 Task: Add an event with the title Second Webinar: Content Marketing Best Practices, date ''2024/03/22'', time 8:50 AM to 10:50 AMand add a description: Throughout the workshop, participants will engage in a series of activities, exercises, and discussions aimed at developing and refining their communication skills. These activities will be designed to be interactive, allowing participants to practice new techniques, receive feedback, and collaborate with their team members.Select event color  Banana . Add location for the event as: 456 Philae Temple, Aswan, Egypt, logged in from the account softage.6@softage.netand send the event invitation to softage.2@softage.net and softage.3@softage.net. Set a reminder for the event Daily
Action: Mouse moved to (72, 121)
Screenshot: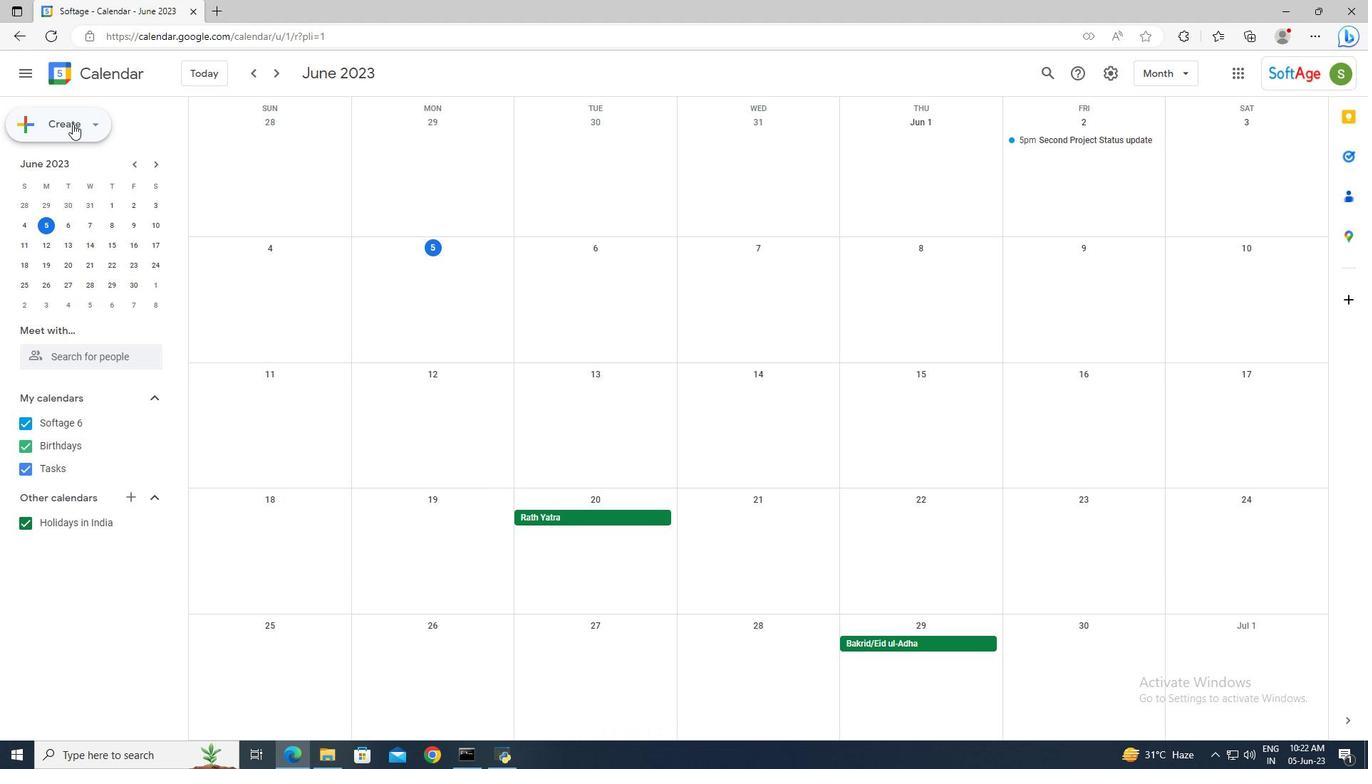 
Action: Mouse pressed left at (72, 121)
Screenshot: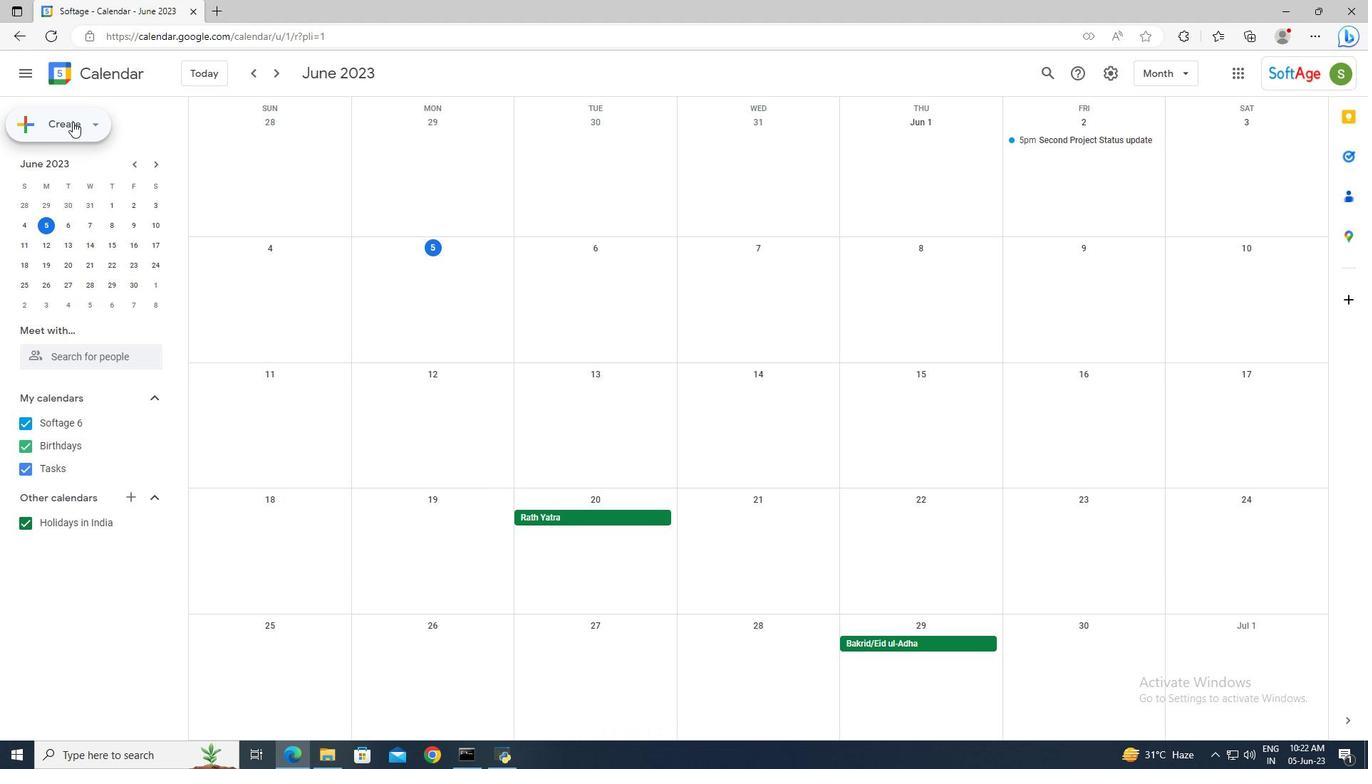 
Action: Mouse moved to (75, 154)
Screenshot: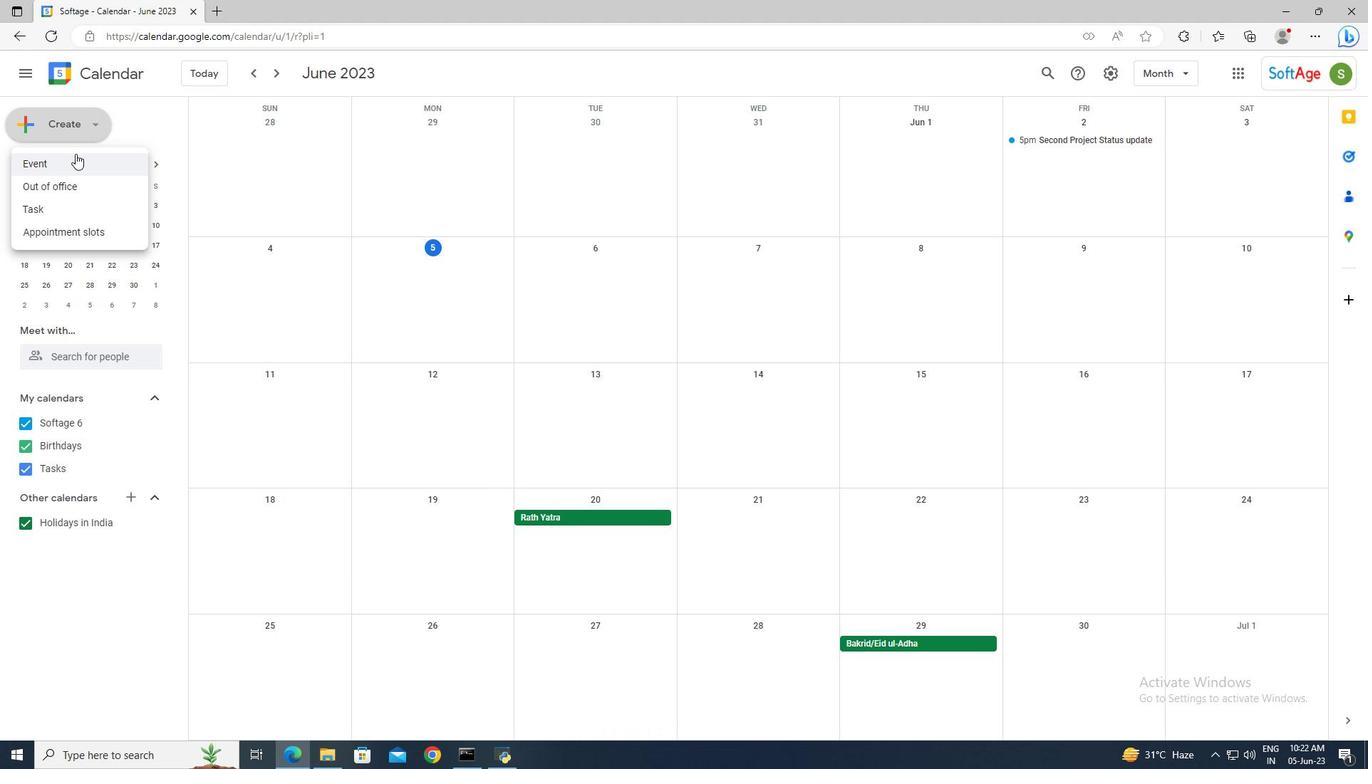 
Action: Mouse pressed left at (75, 154)
Screenshot: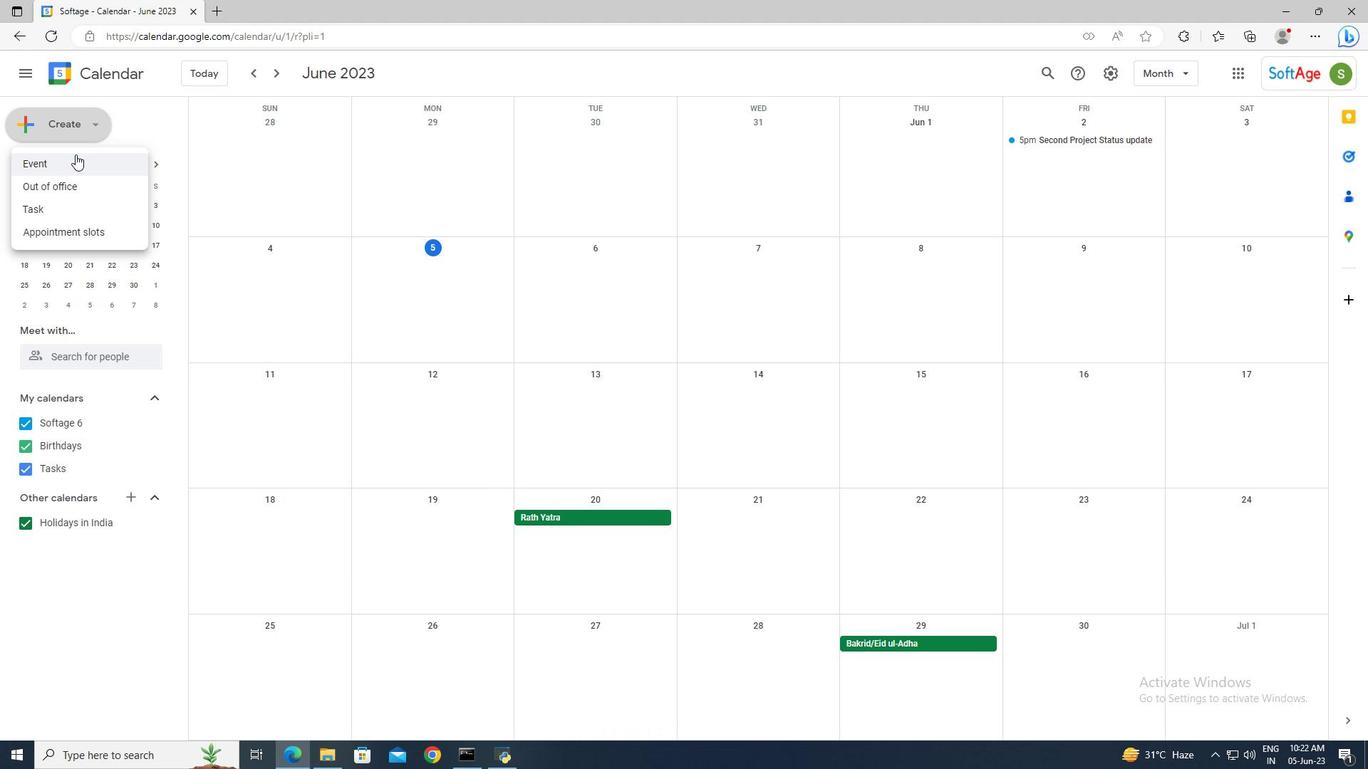 
Action: Mouse moved to (245, 560)
Screenshot: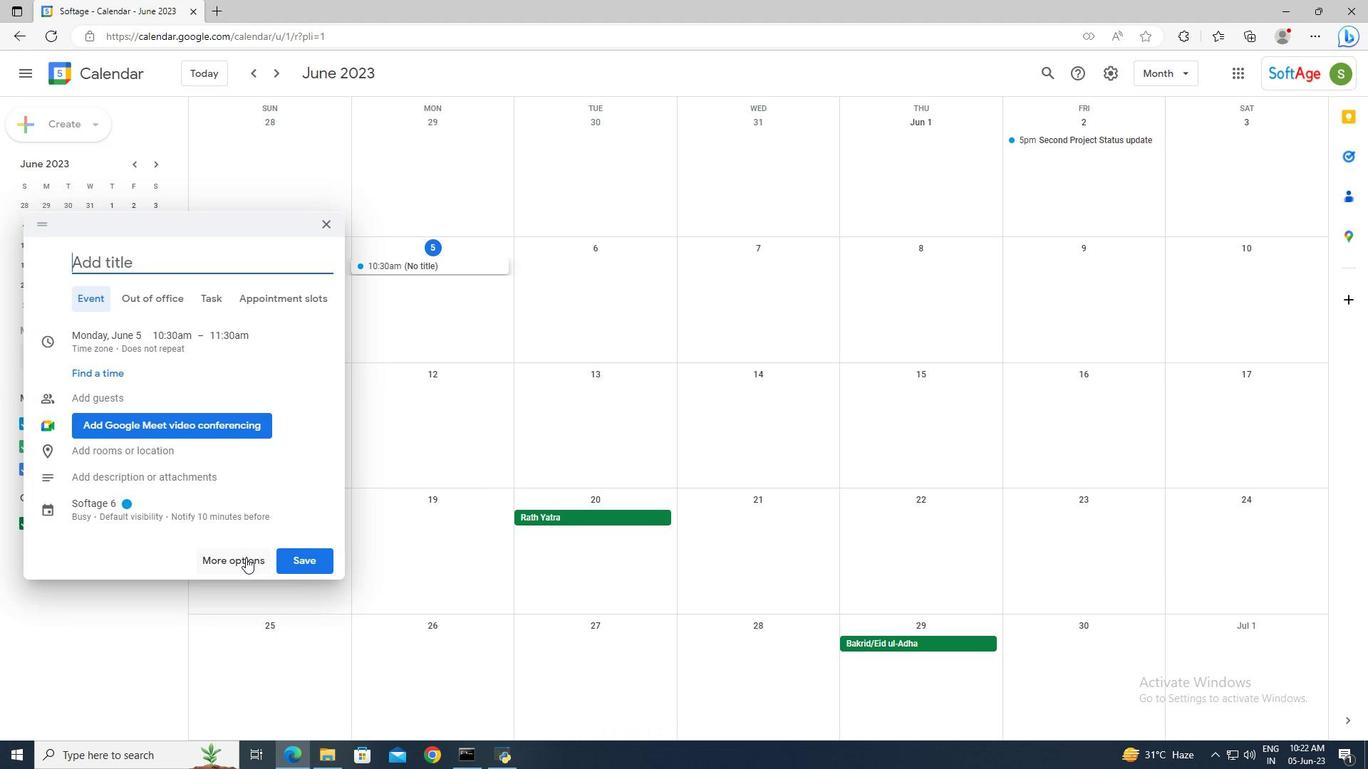 
Action: Mouse pressed left at (245, 560)
Screenshot: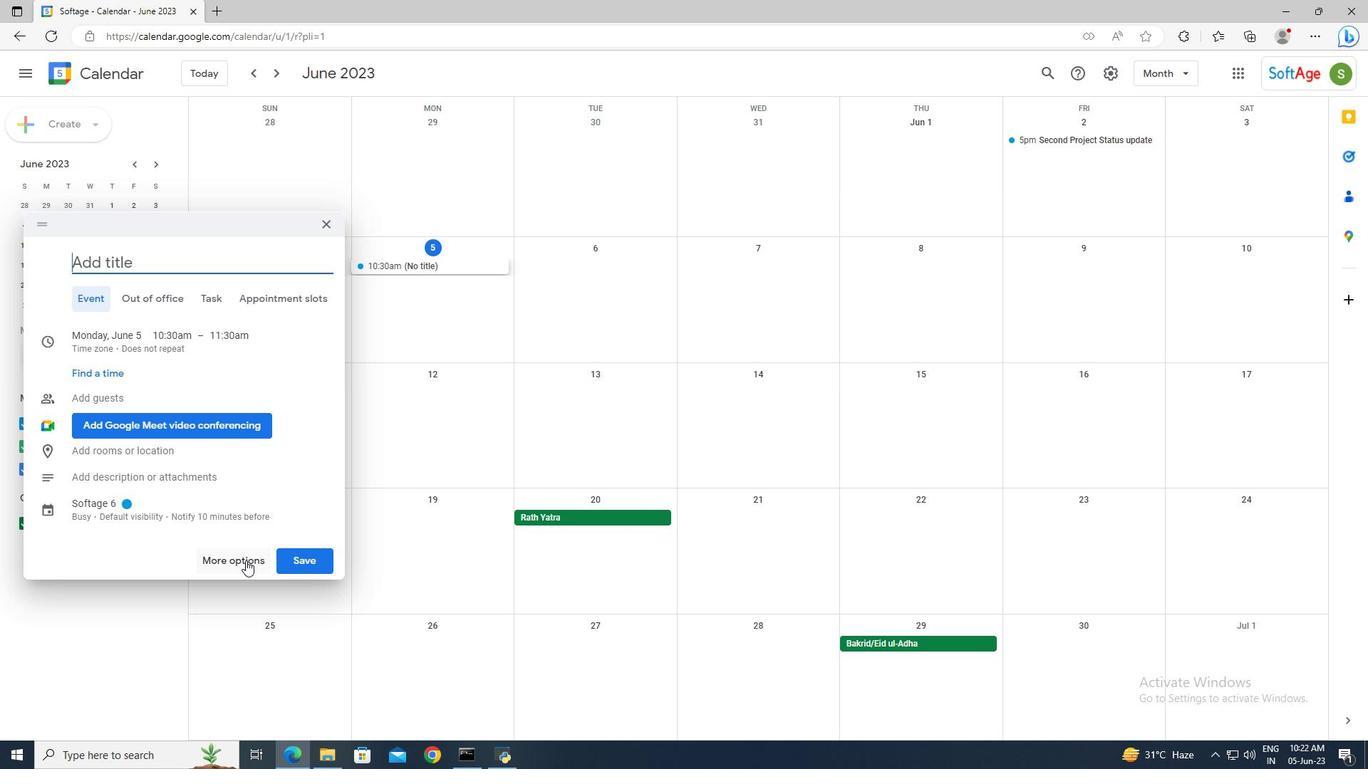 
Action: Mouse moved to (305, 86)
Screenshot: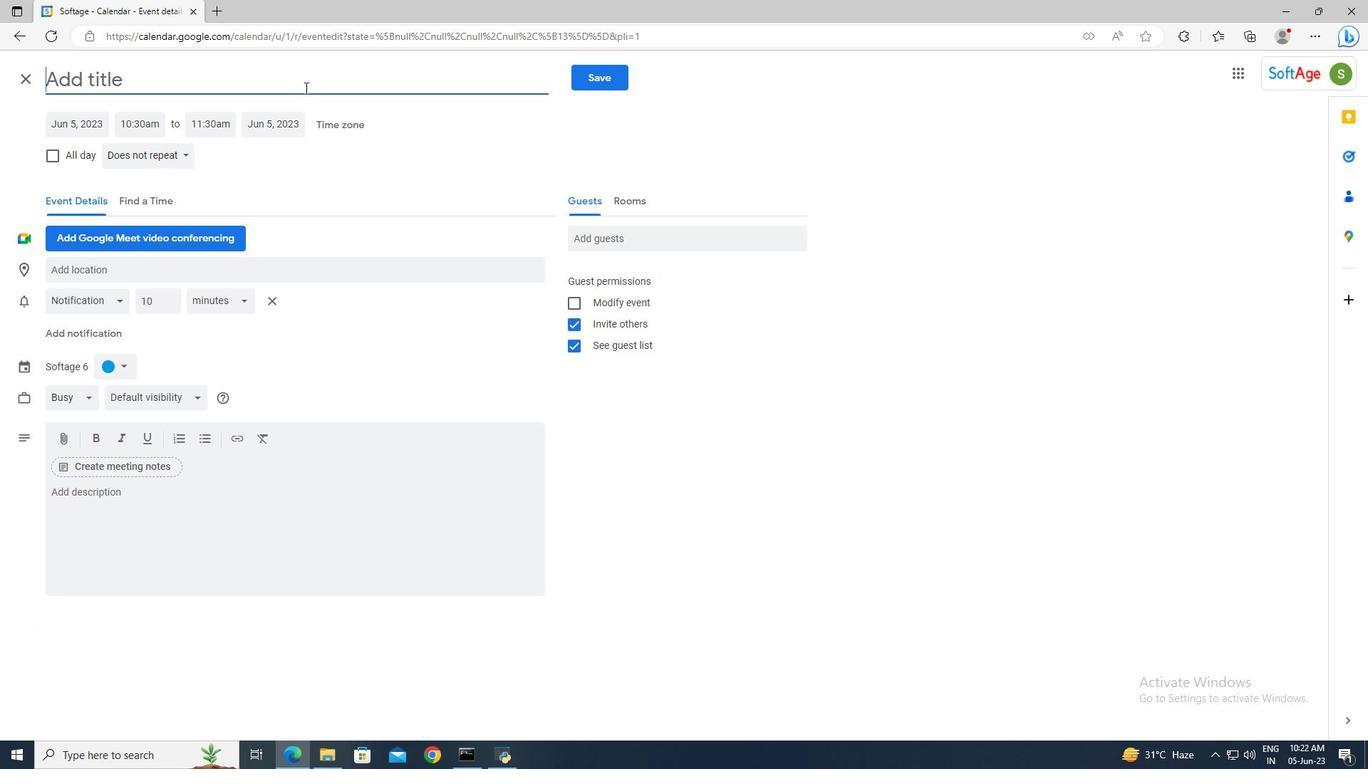 
Action: Mouse pressed left at (305, 86)
Screenshot: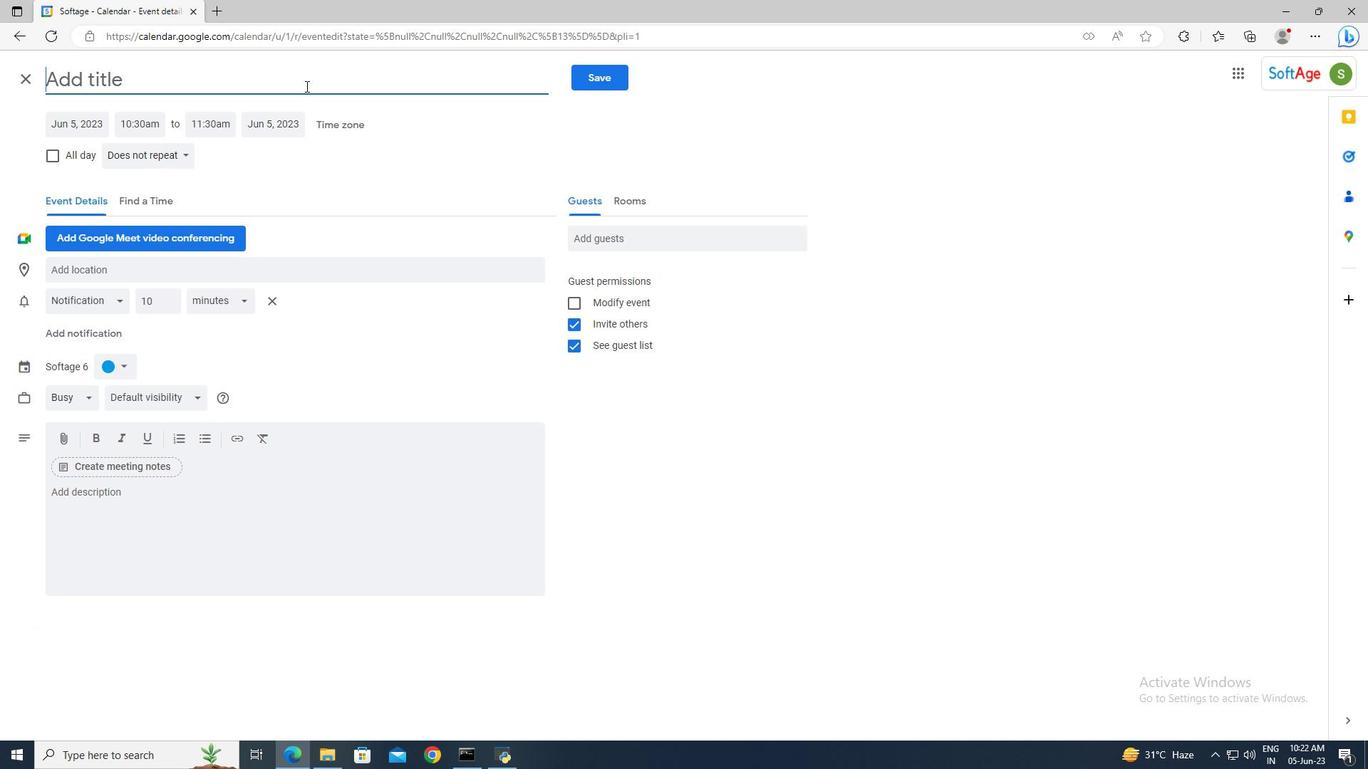 
Action: Key pressed <Key.shift>Second<Key.space><Key.shift>Webinar<Key.shift>:<Key.space><Key.shift>Content<Key.space><Key.shift>Marketing<Key.space><Key.shift>Best<Key.space><Key.shift>Practices
Screenshot: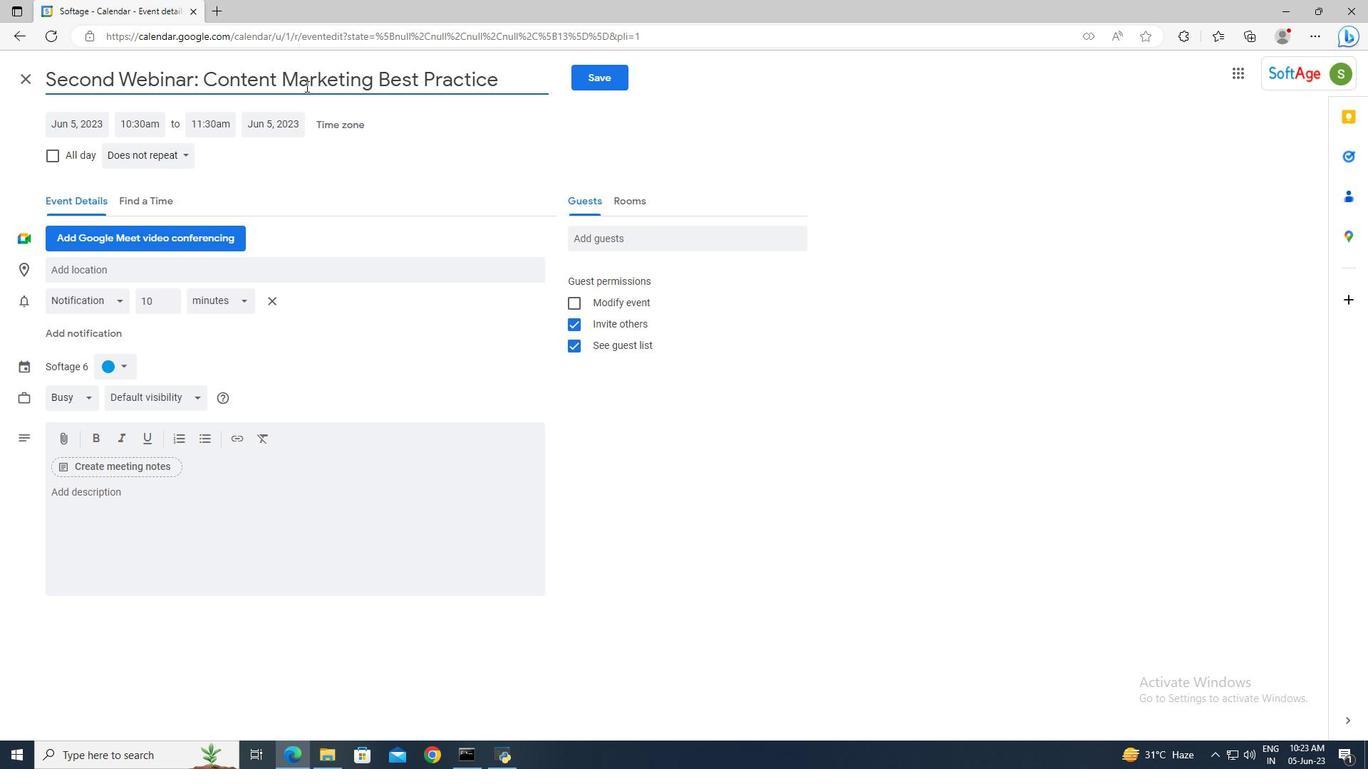 
Action: Mouse moved to (100, 121)
Screenshot: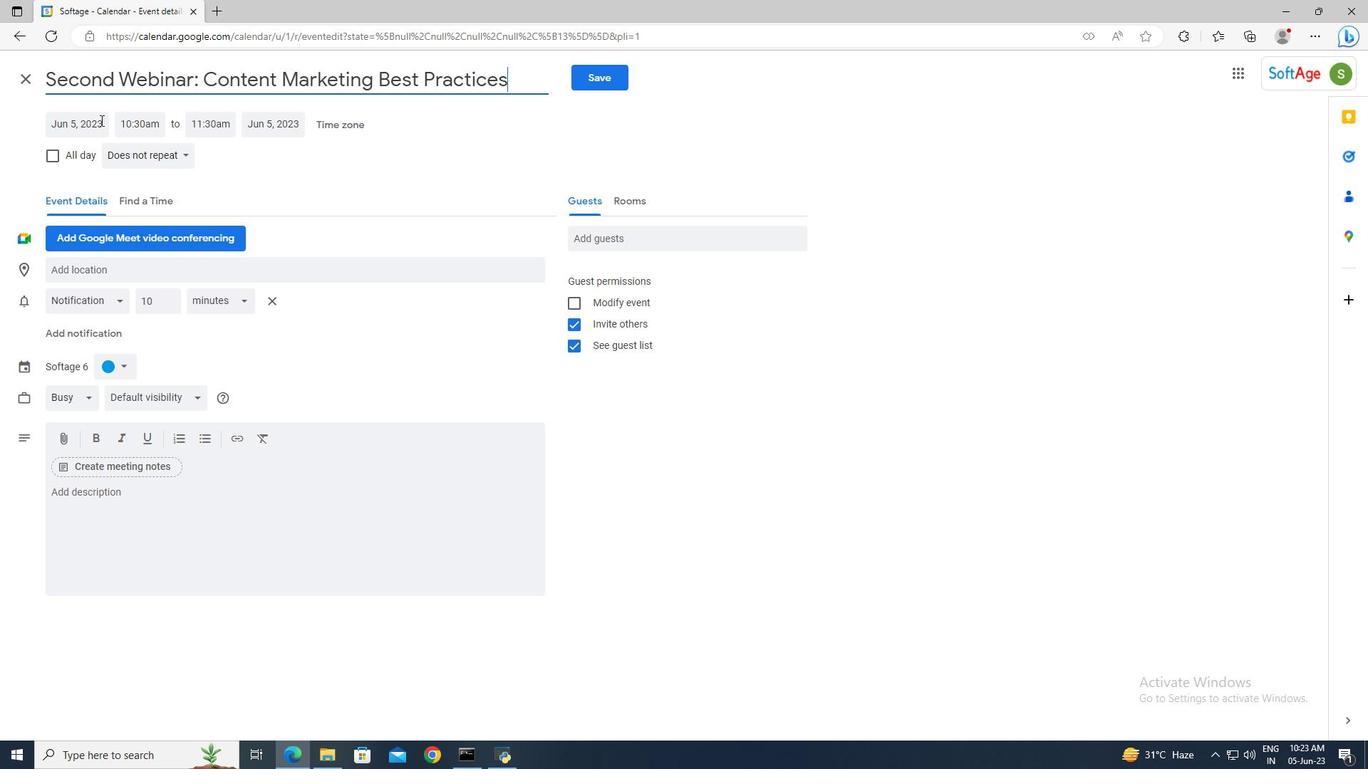 
Action: Mouse pressed left at (100, 121)
Screenshot: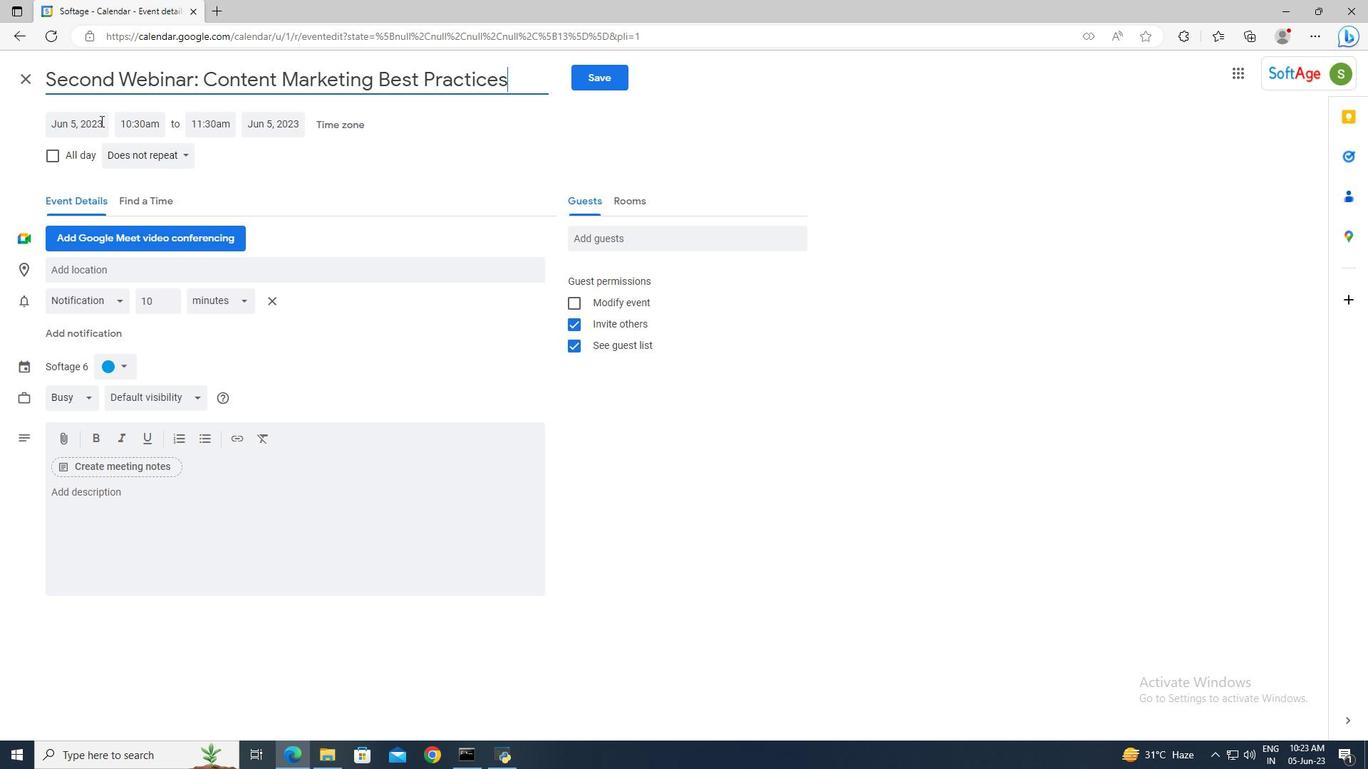 
Action: Mouse moved to (223, 152)
Screenshot: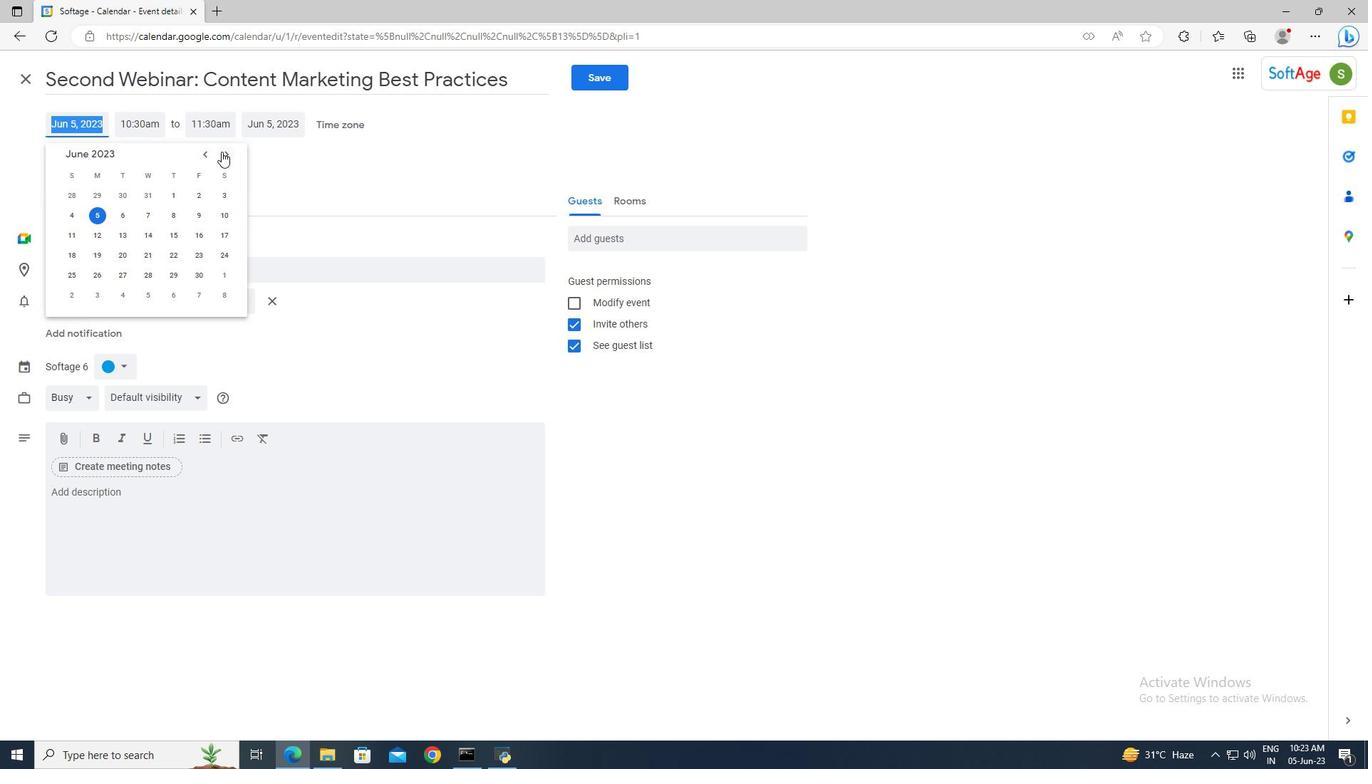 
Action: Mouse pressed left at (223, 152)
Screenshot: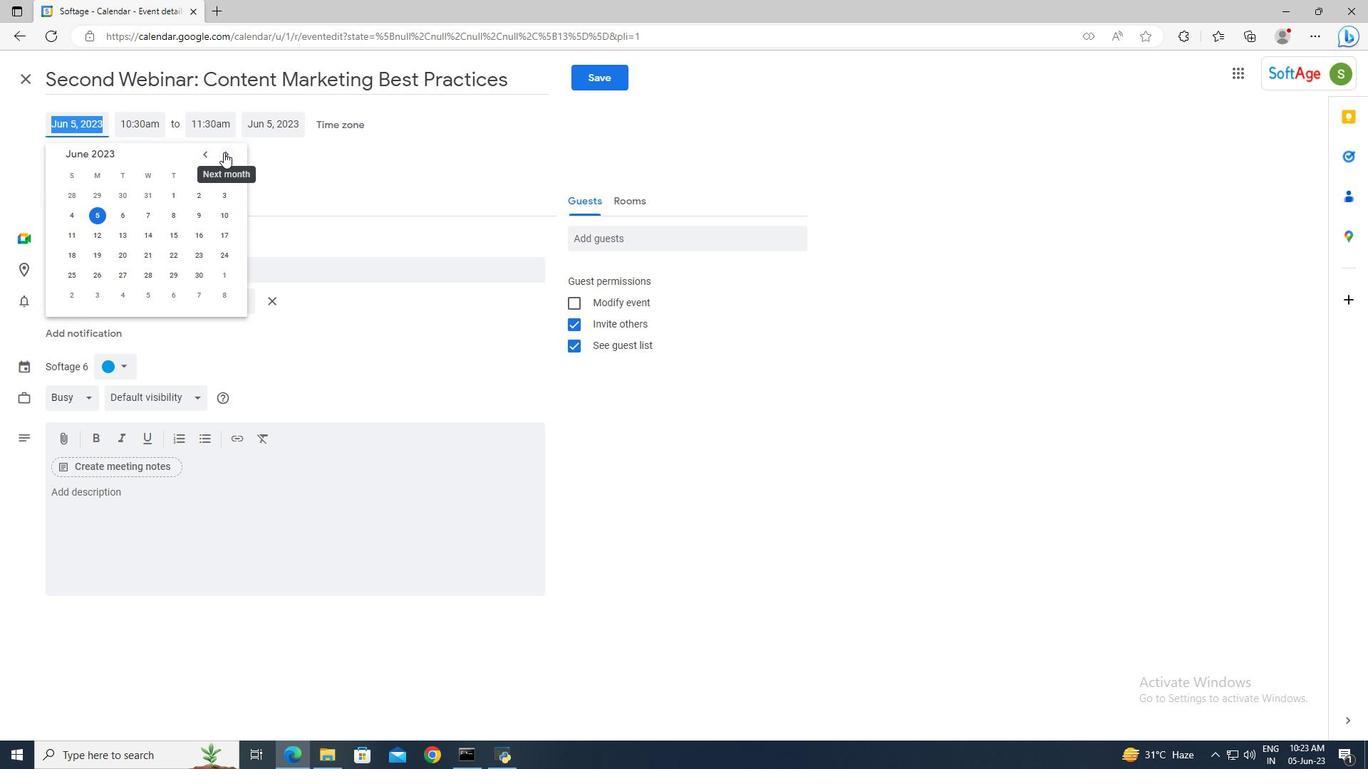 
Action: Mouse pressed left at (223, 152)
Screenshot: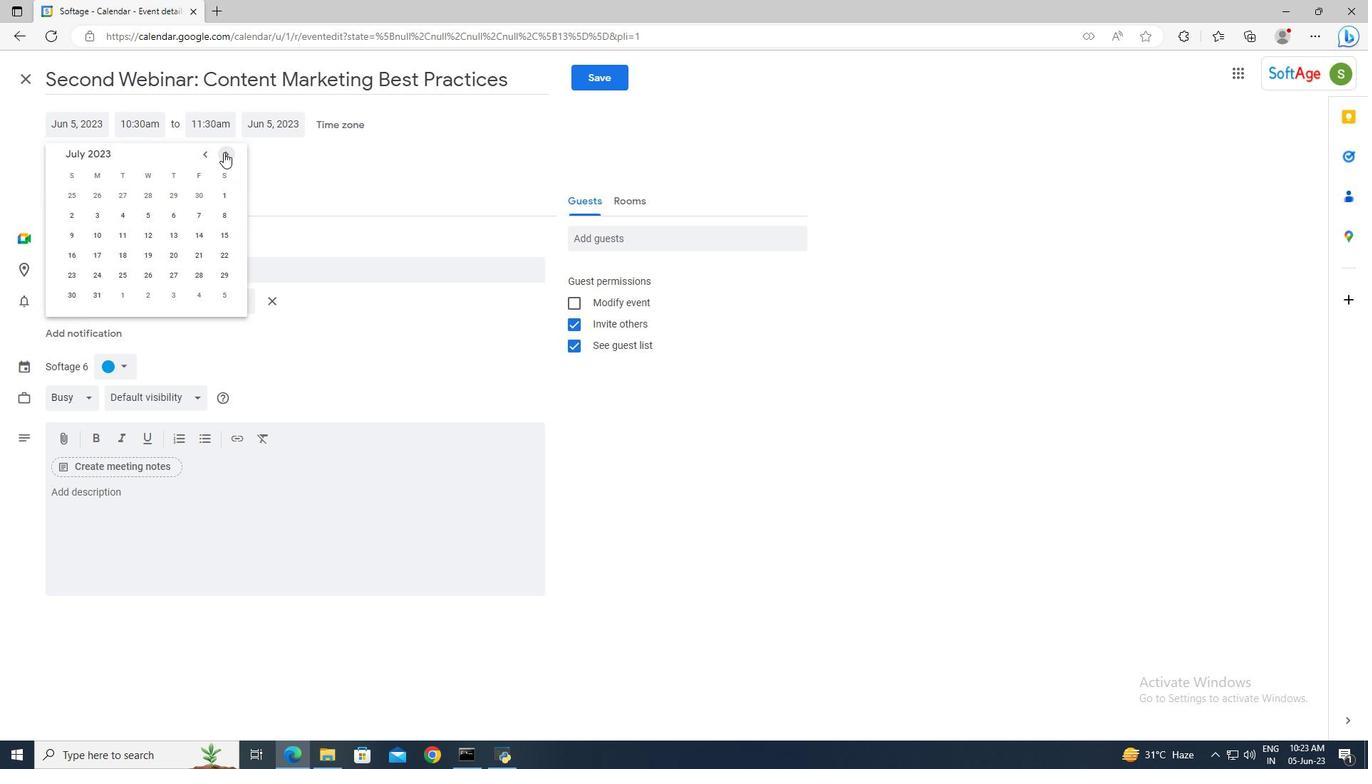 
Action: Mouse pressed left at (223, 152)
Screenshot: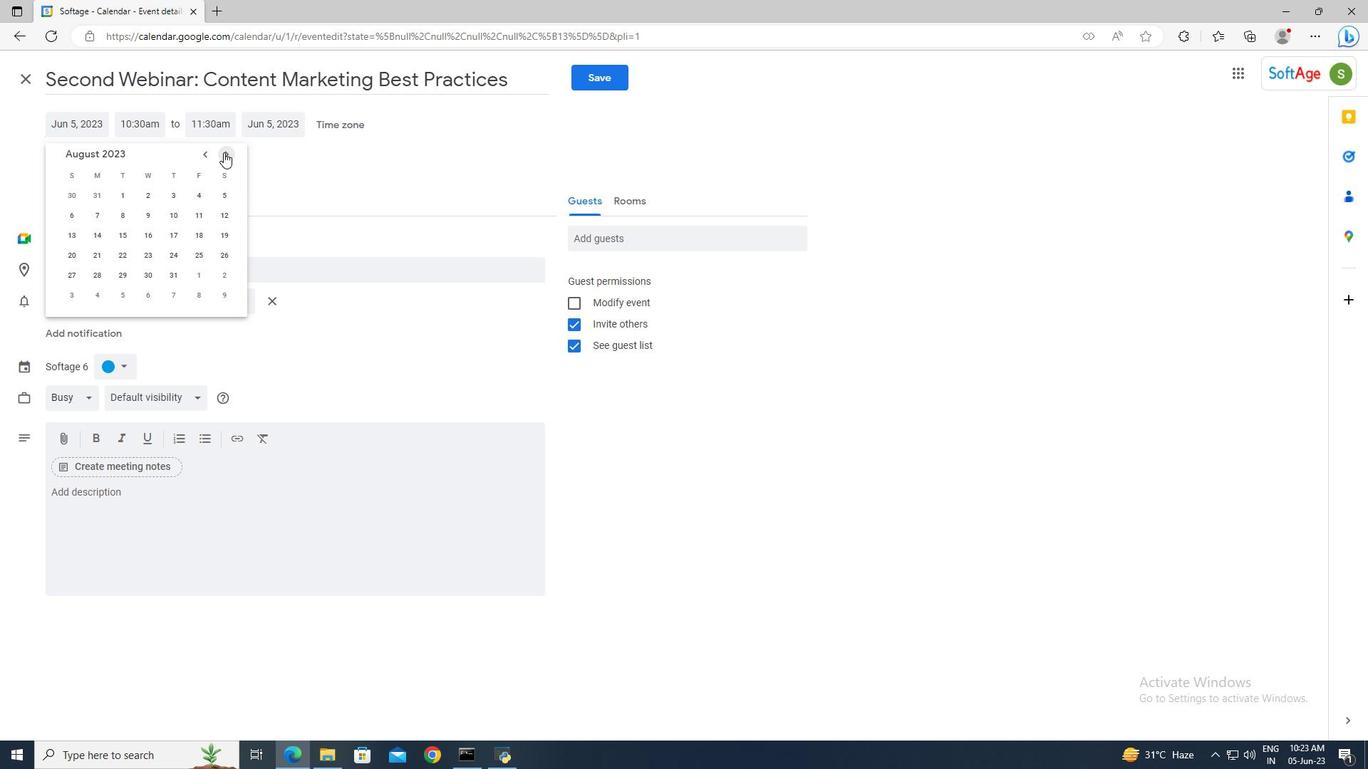 
Action: Mouse pressed left at (223, 152)
Screenshot: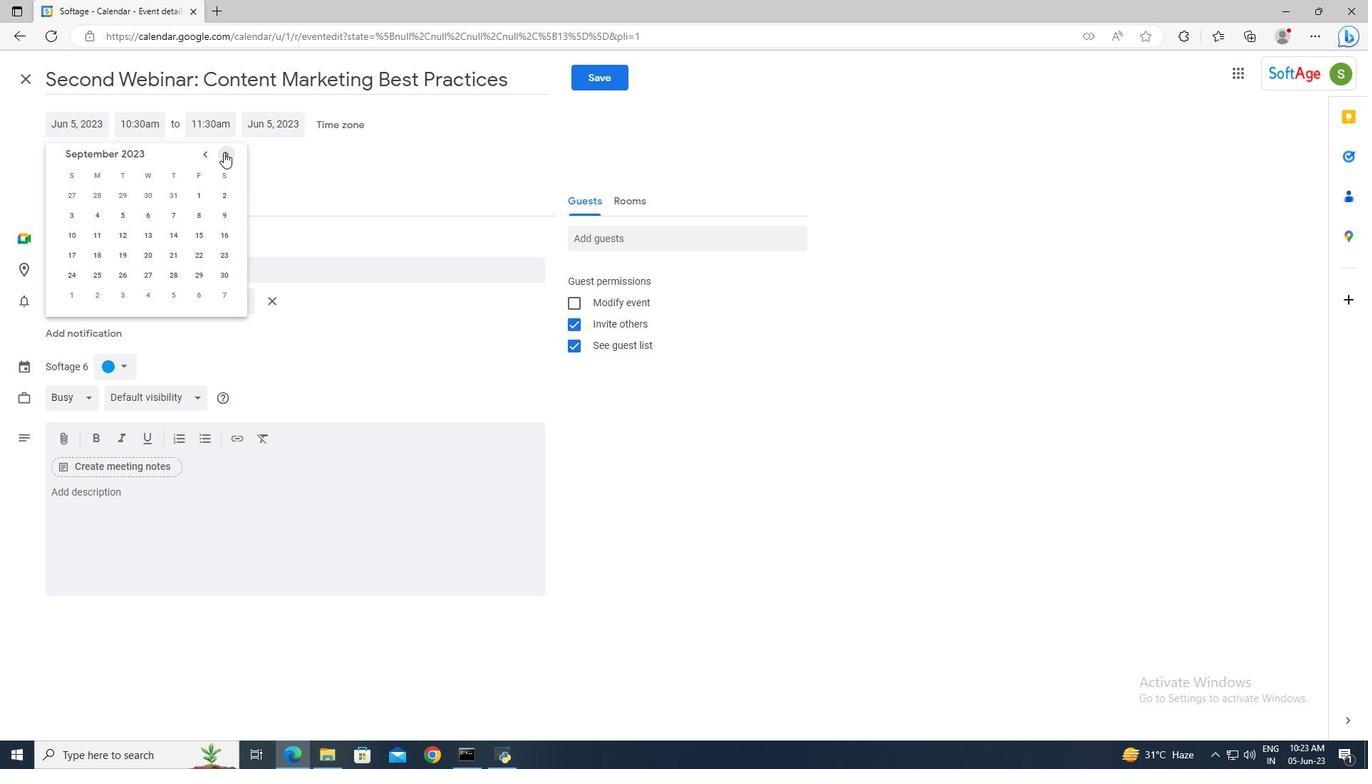 
Action: Mouse pressed left at (223, 152)
Screenshot: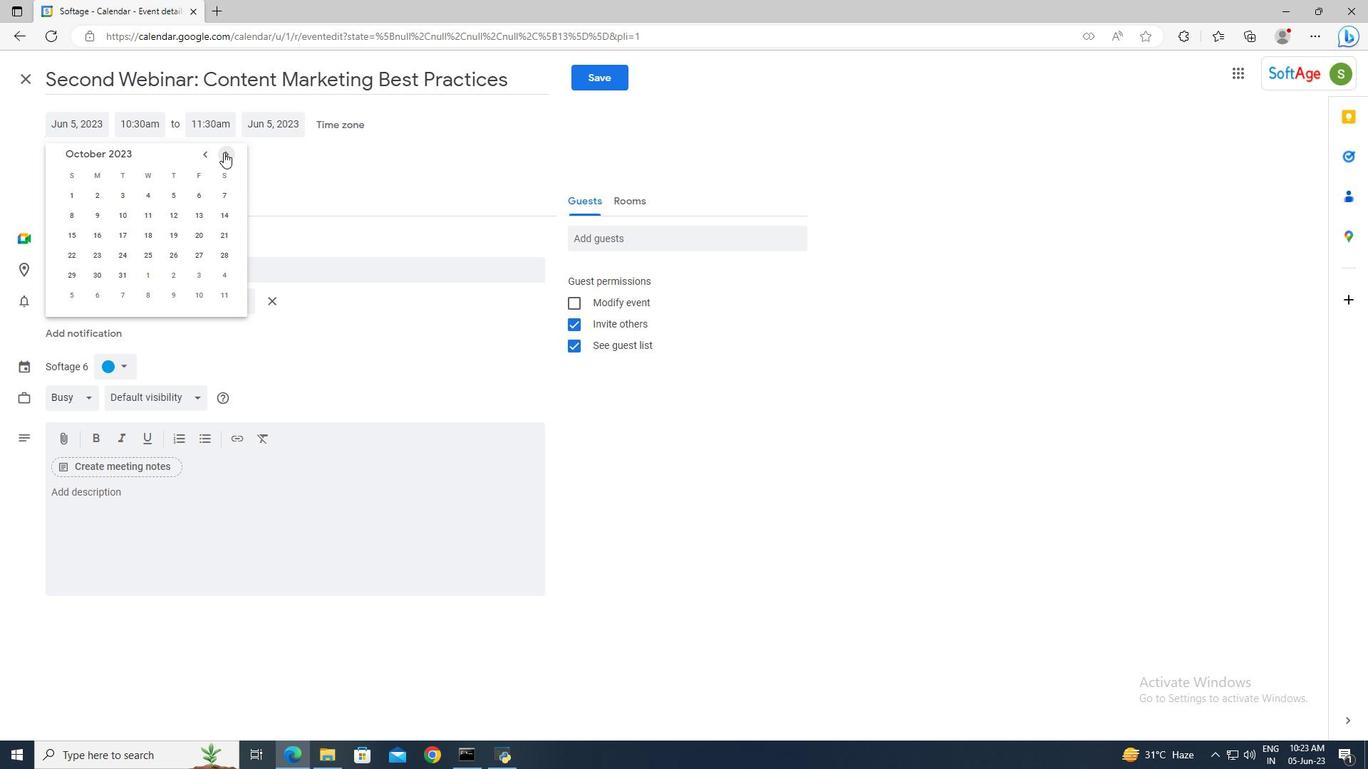 
Action: Mouse pressed left at (223, 152)
Screenshot: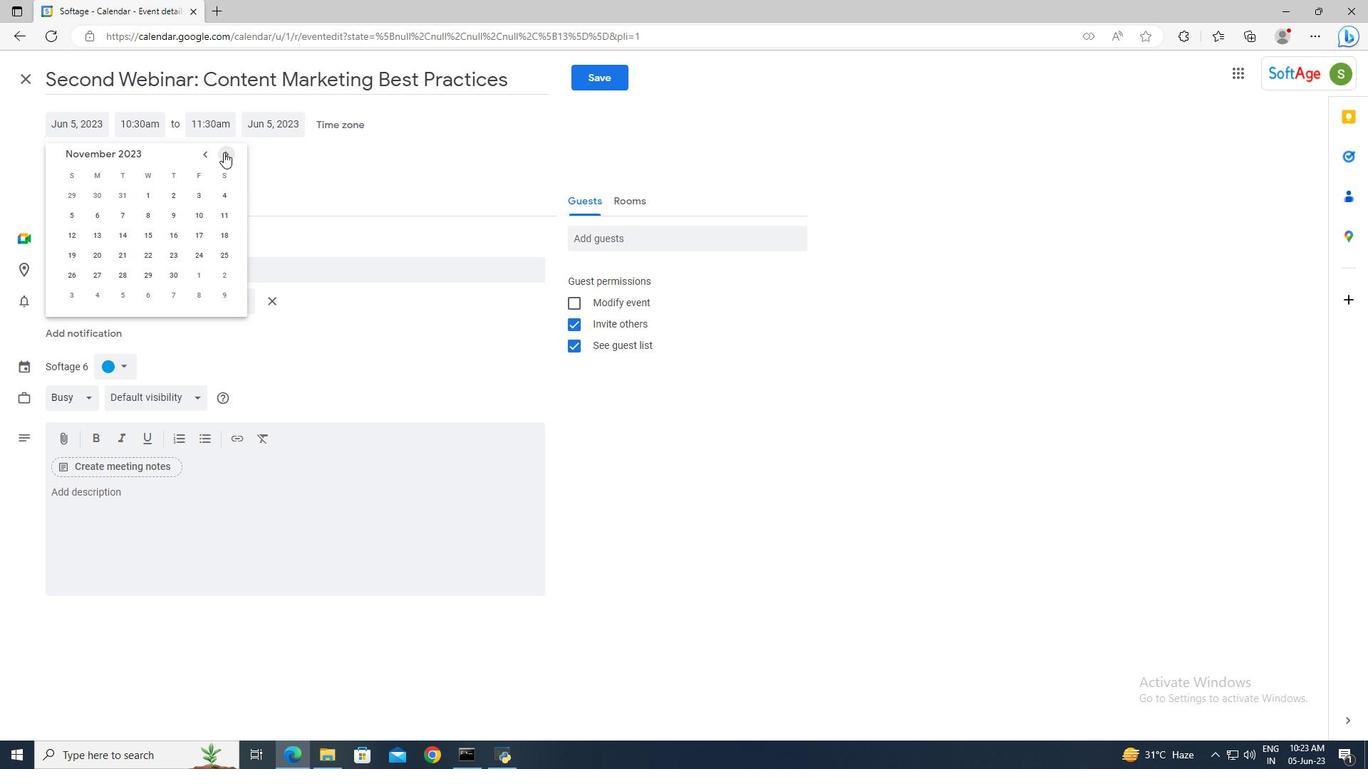 
Action: Mouse pressed left at (223, 152)
Screenshot: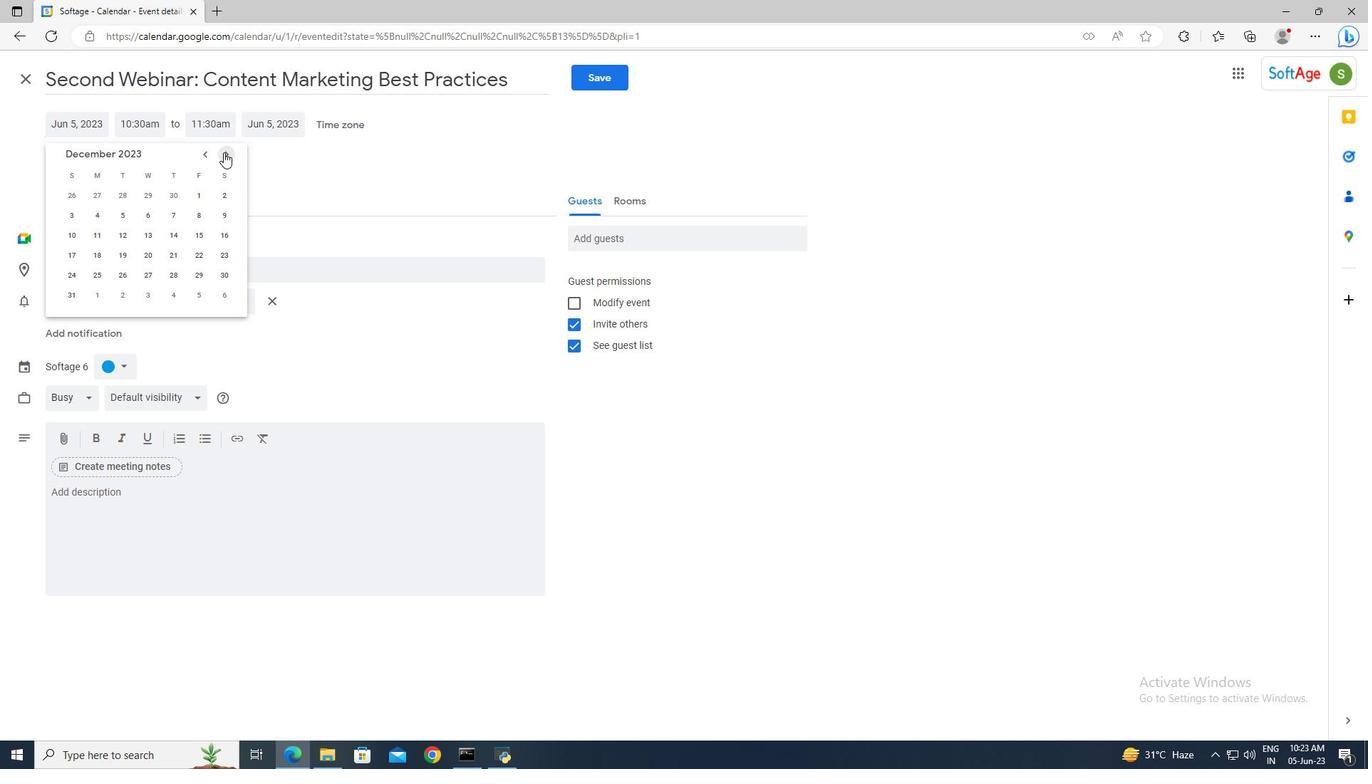 
Action: Mouse pressed left at (223, 152)
Screenshot: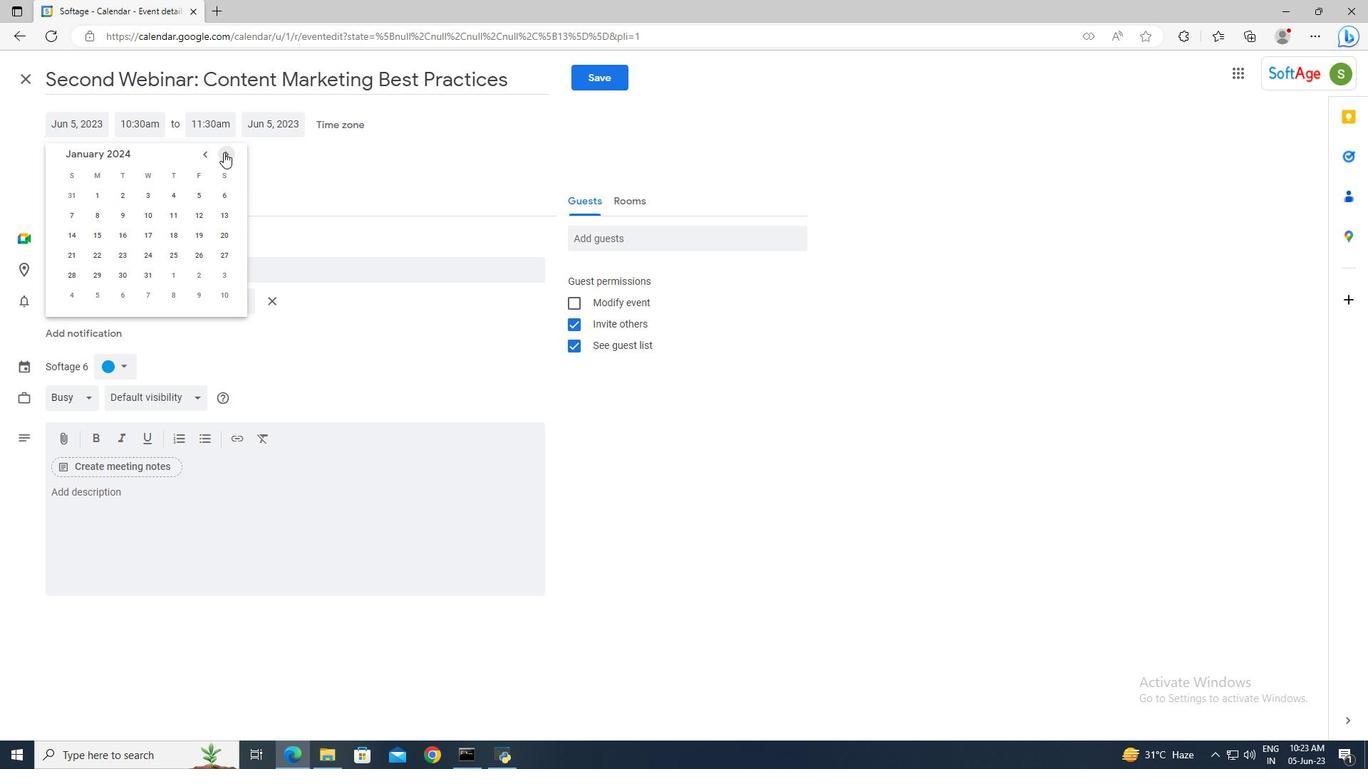 
Action: Mouse pressed left at (223, 152)
Screenshot: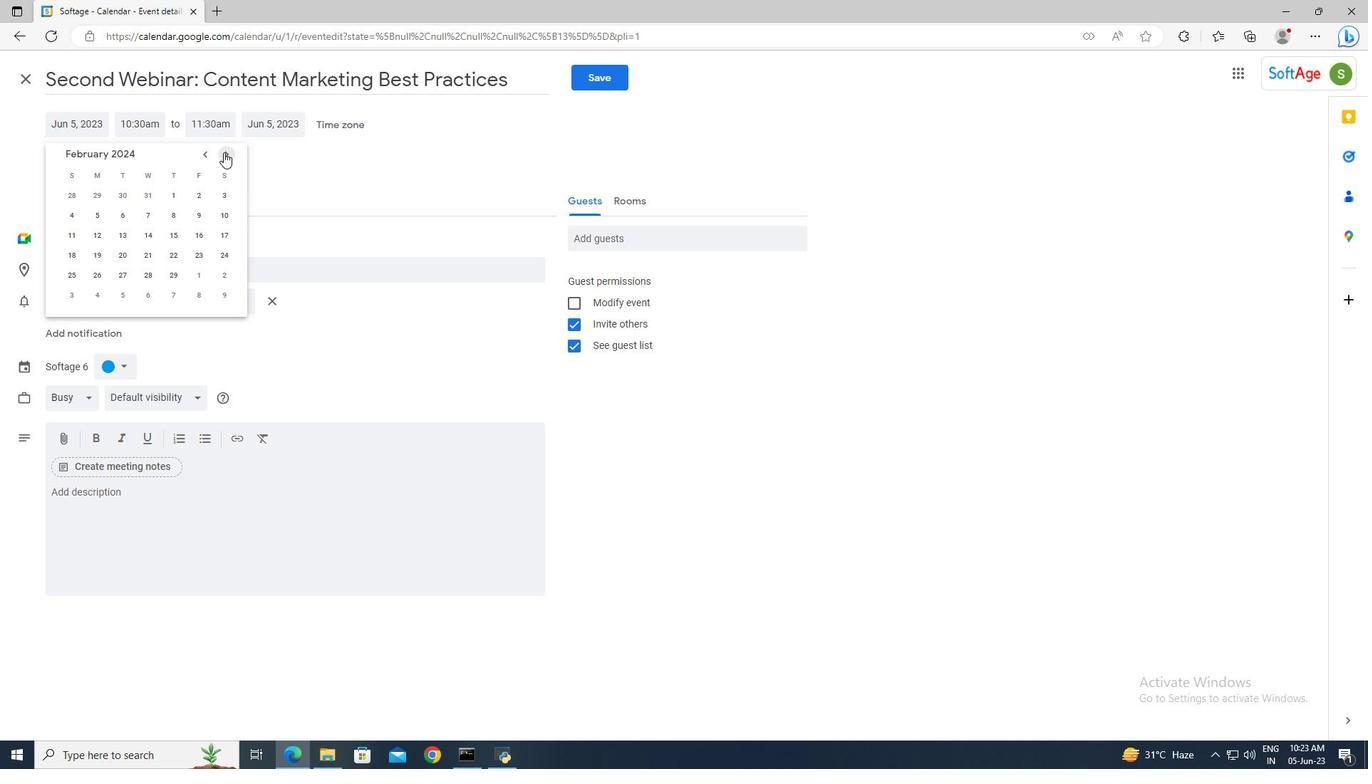 
Action: Mouse moved to (194, 254)
Screenshot: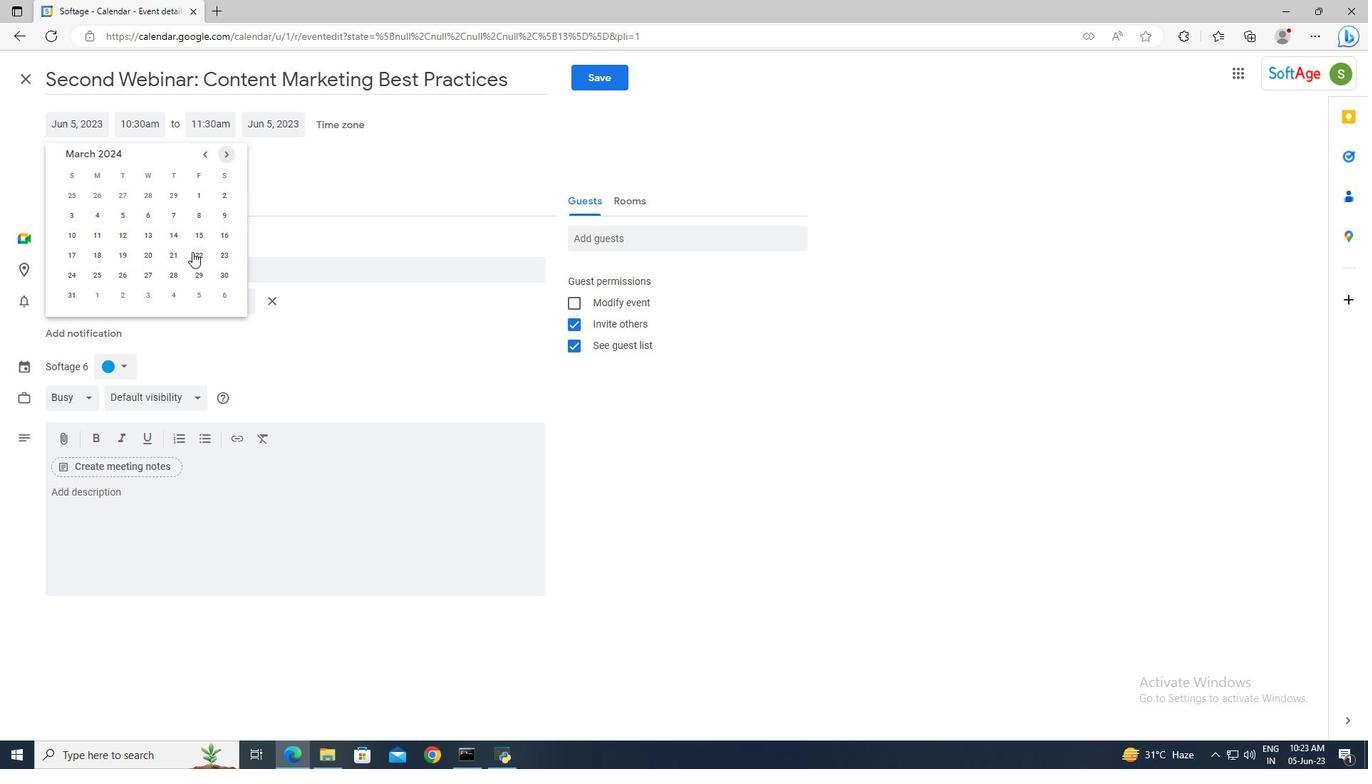 
Action: Mouse pressed left at (194, 254)
Screenshot: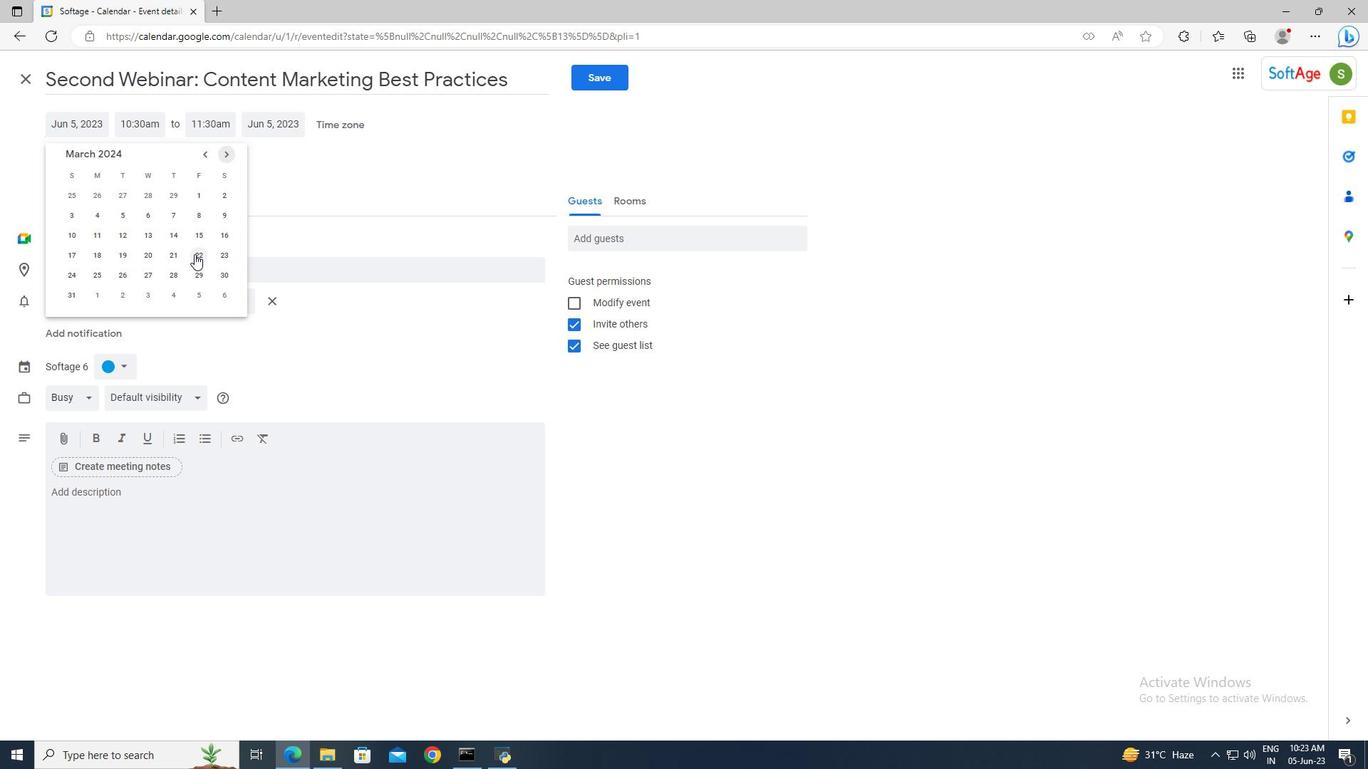 
Action: Mouse moved to (162, 128)
Screenshot: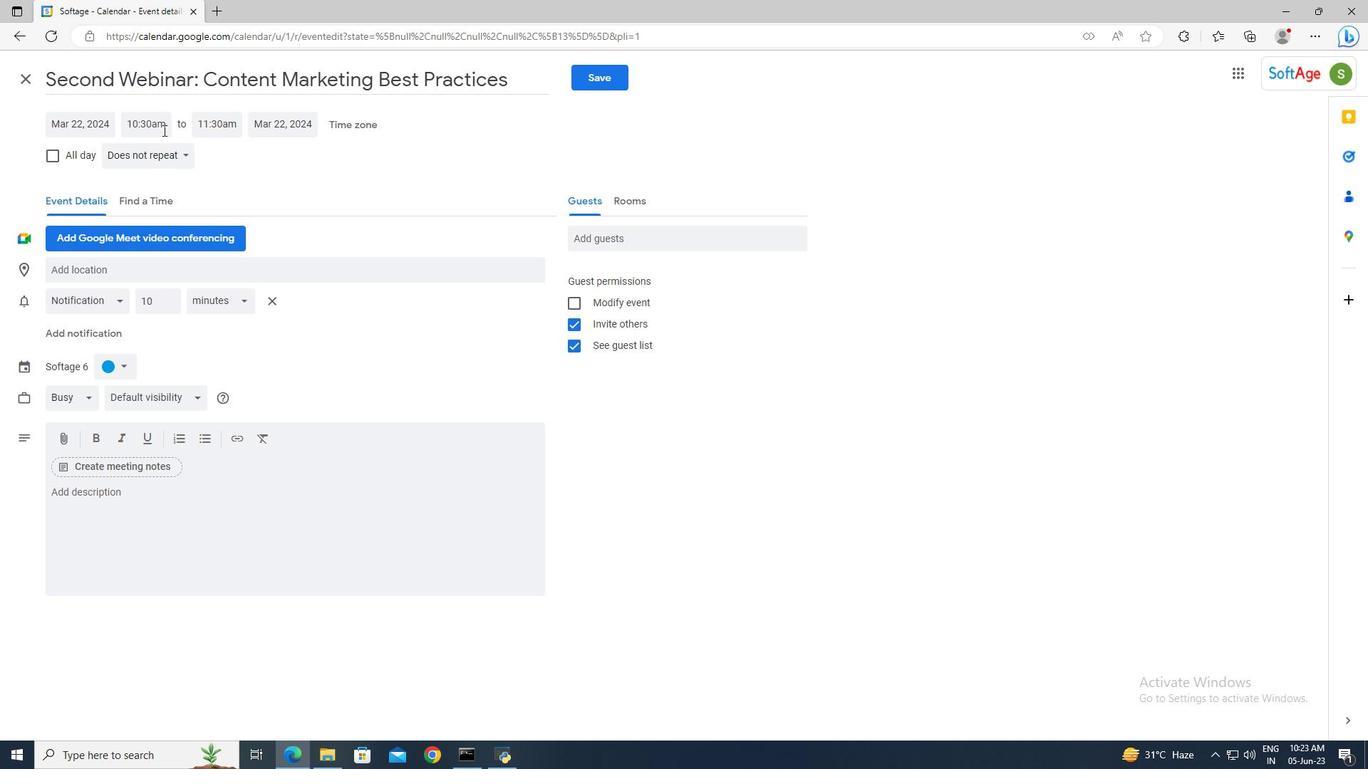 
Action: Mouse pressed left at (162, 128)
Screenshot: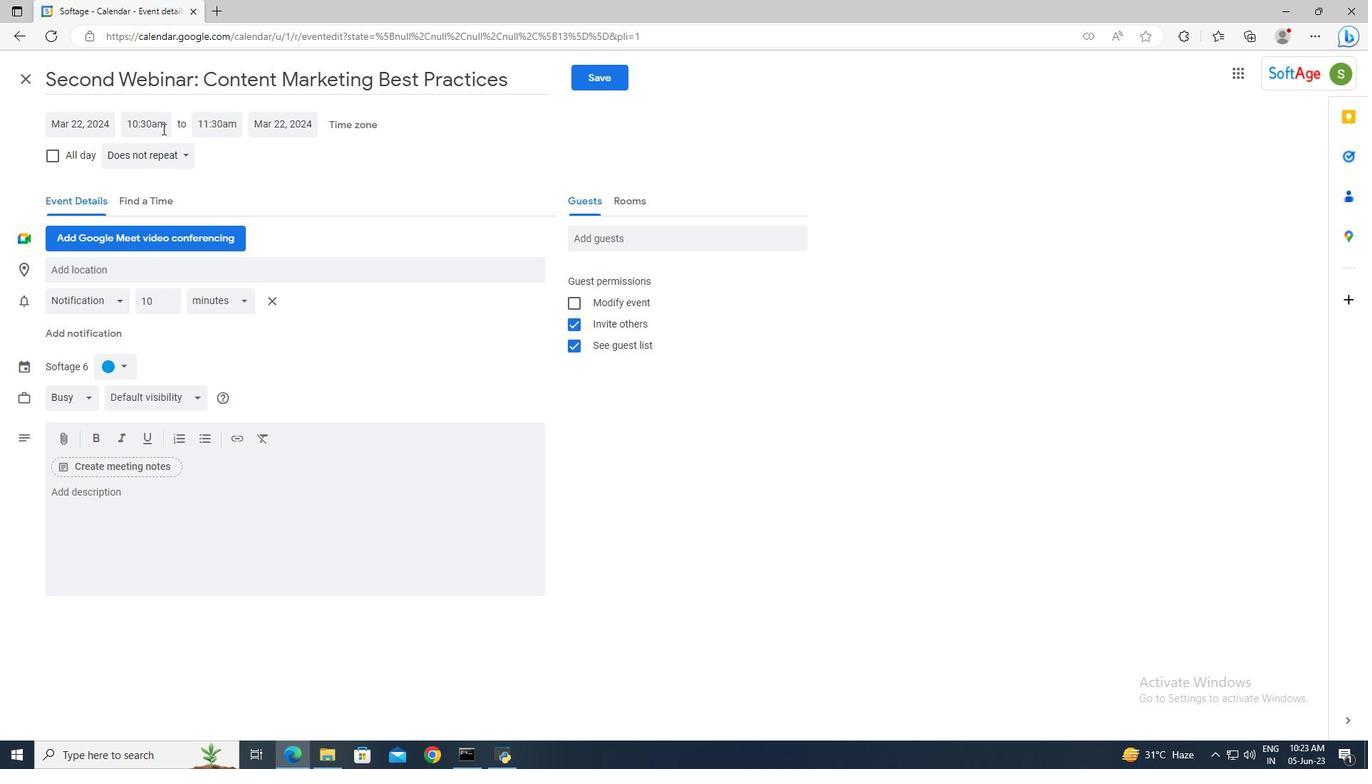 
Action: Key pressed 8<Key.shift>:50am<Key.enter><Key.tab>10<Key.shift>:50<Key.enter>
Screenshot: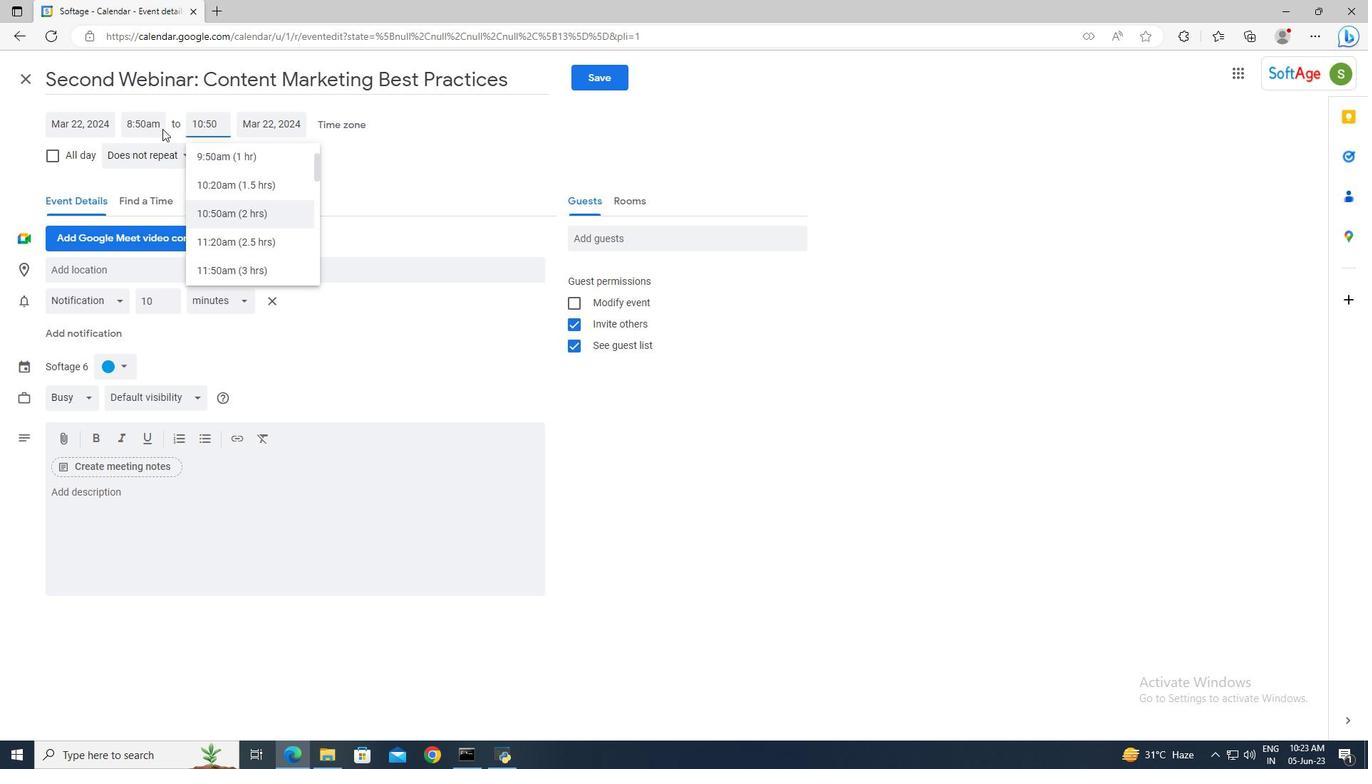 
Action: Mouse moved to (155, 524)
Screenshot: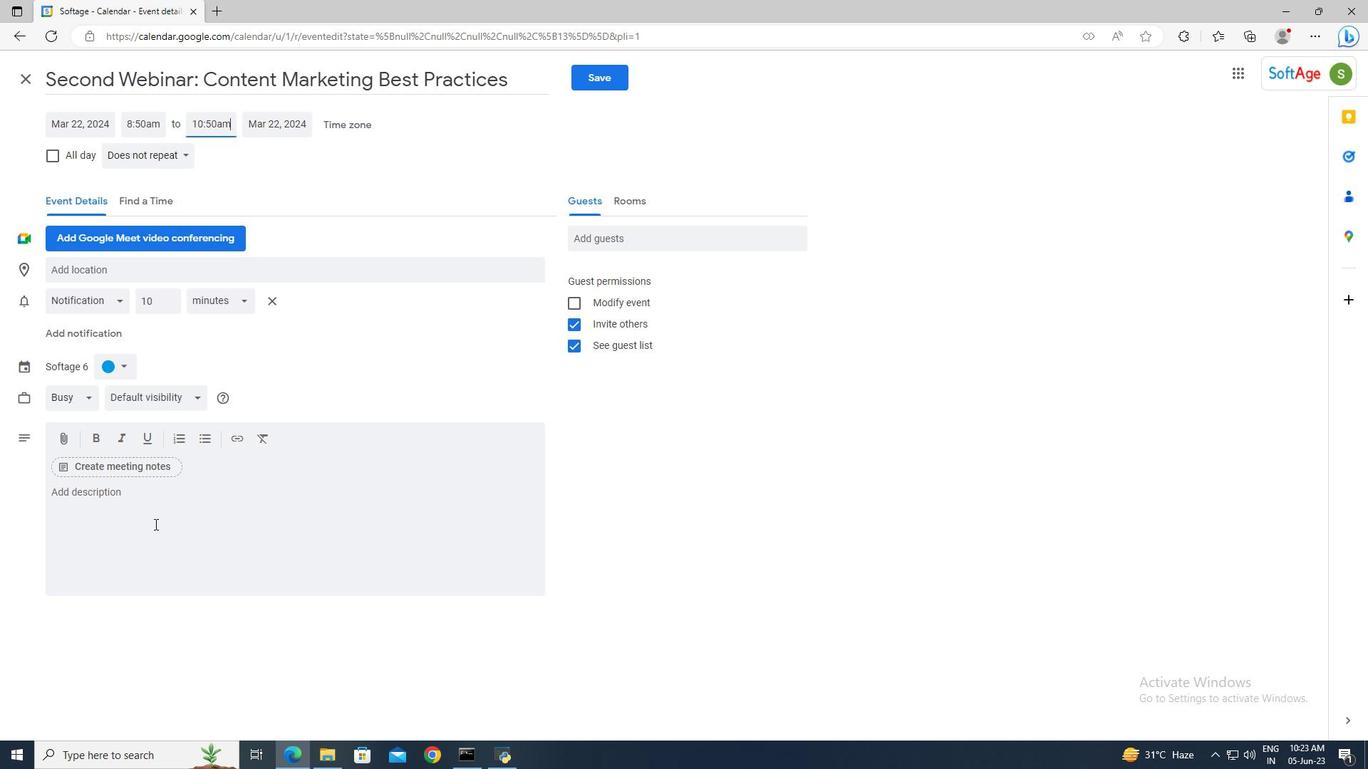 
Action: Mouse pressed left at (155, 524)
Screenshot: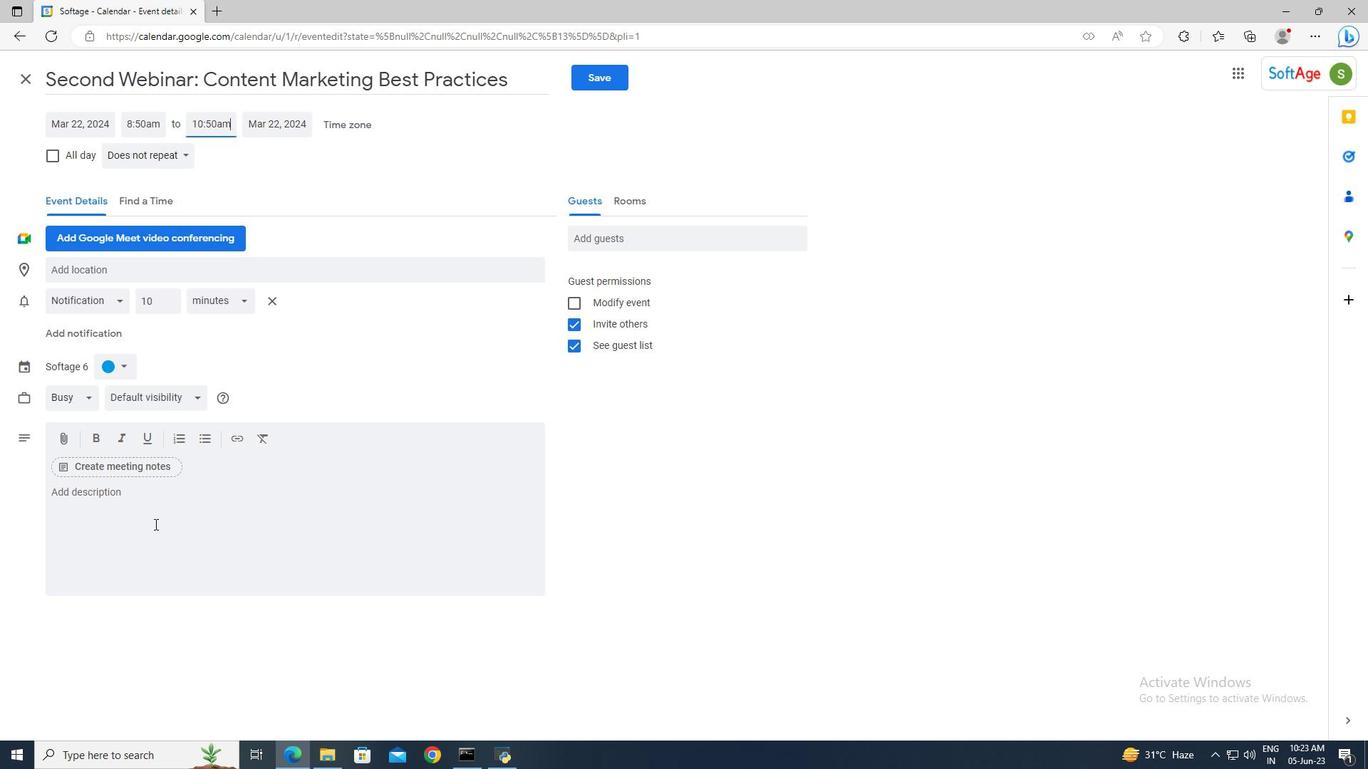
Action: Key pressed <Key.shift><Key.shift><Key.shift><Key.shift>Throughout<Key.space>the<Key.space>workshop,<Key.space>participants<Key.space>will<Key.space>engage<Key.space>in<Key.space>a<Key.space>series<Key.space>of<Key.space>activities,<Key.space>exercises,<Key.space>and<Key.space>si<Key.backspace><Key.backspace>discussions<Key.space>aimed<Key.space>at<Key.space>developing<Key.space>and<Key.space>refining<Key.space>their<Key.space>communication<Key.space>skills.<Key.space><Key.shift>These<Key.space>activities<Key.space>will<Key.space>be<Key.space>designed<Key.space>to<Key.space>be<Key.space>interactive,<Key.space>allowing<Key.space>participants<Key.space>to<Key.space>practiv<Key.backspace>ce<Key.space>new<Key.space>techniques,<Key.space>receive<Key.space>feedback,<Key.space>and<Key.space>collaborate<Key.space>with<Key.space>their<Key.space>team<Key.space>members.
Screenshot: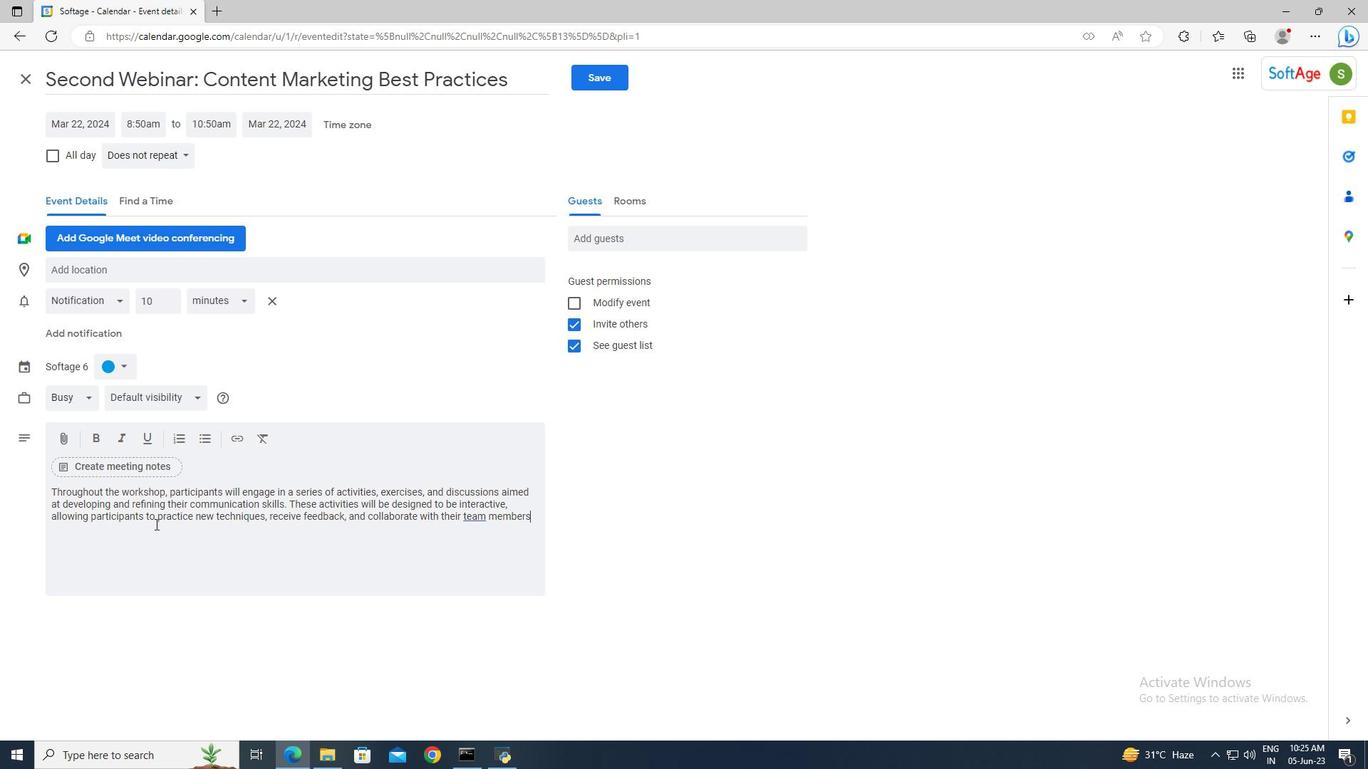 
Action: Mouse moved to (128, 366)
Screenshot: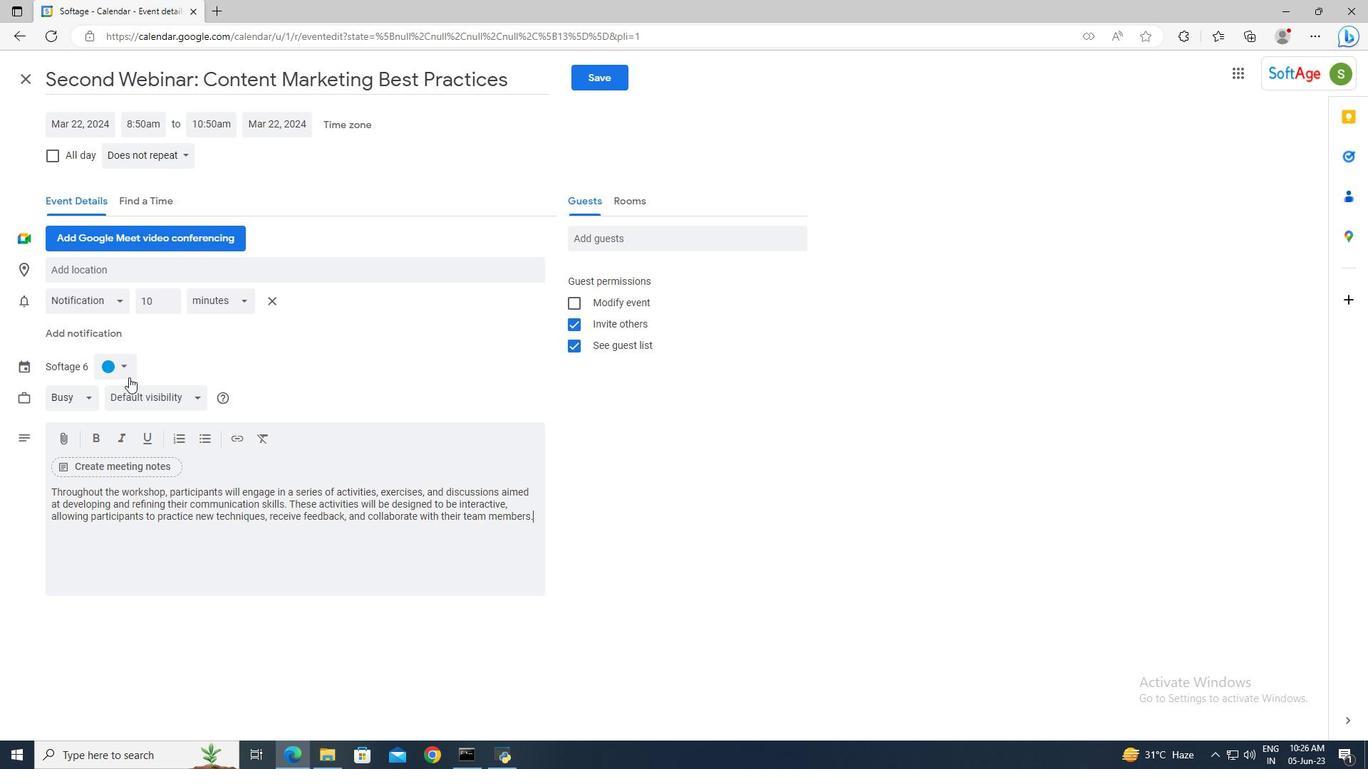 
Action: Mouse pressed left at (128, 366)
Screenshot: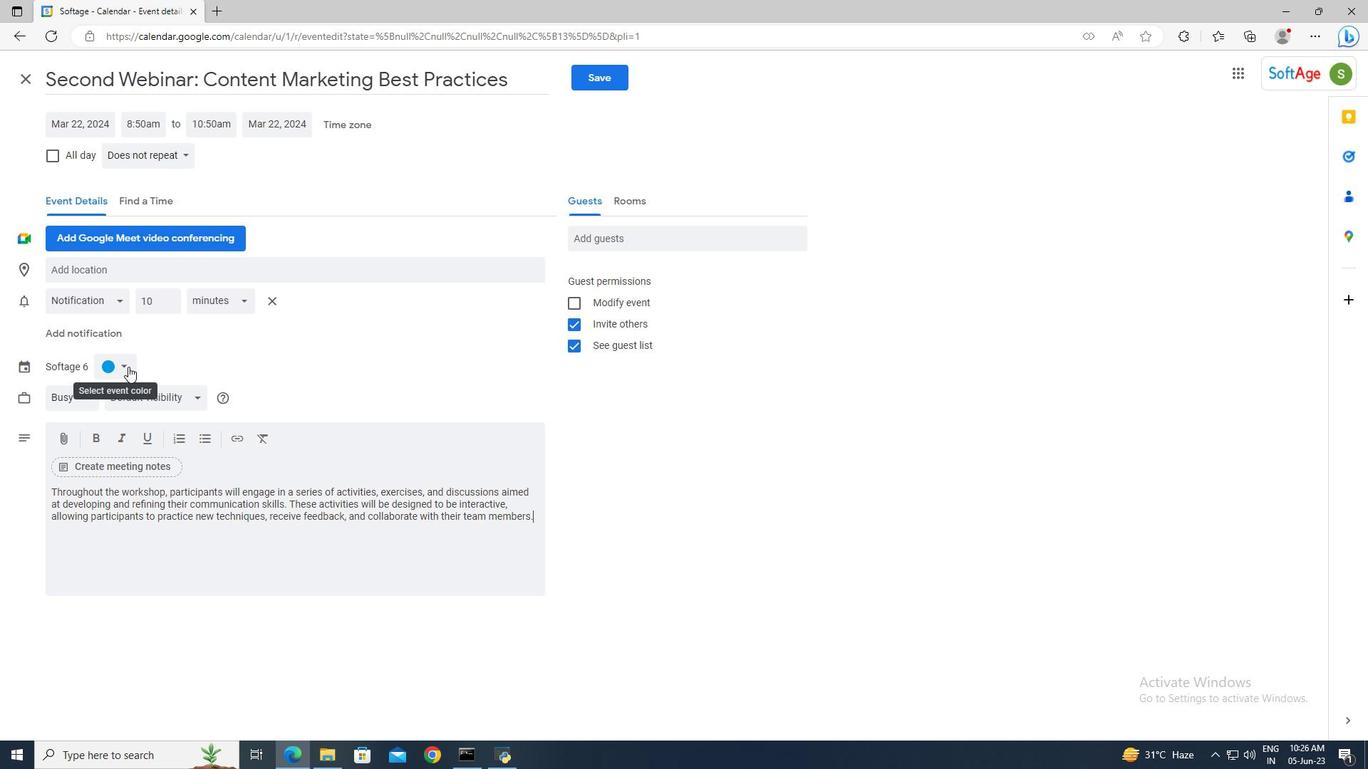 
Action: Mouse moved to (121, 386)
Screenshot: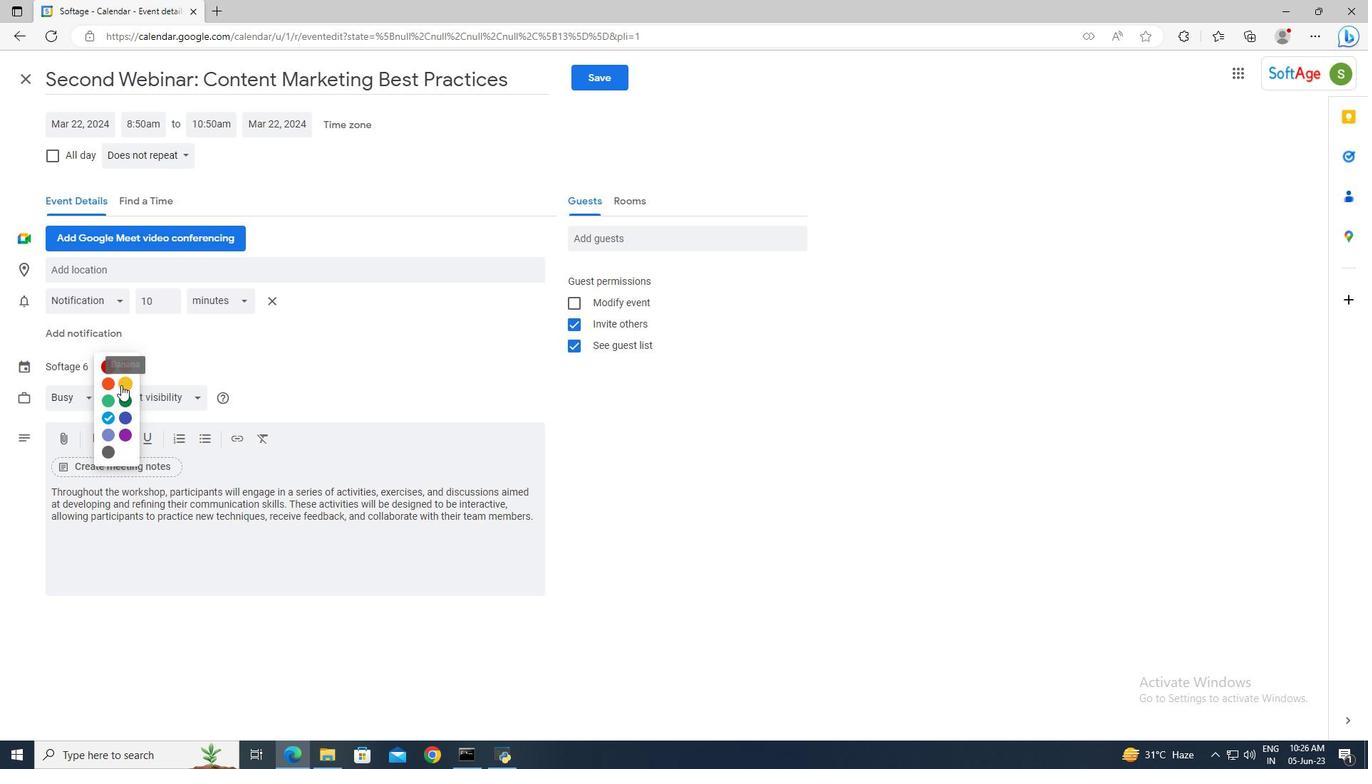 
Action: Mouse pressed left at (121, 386)
Screenshot: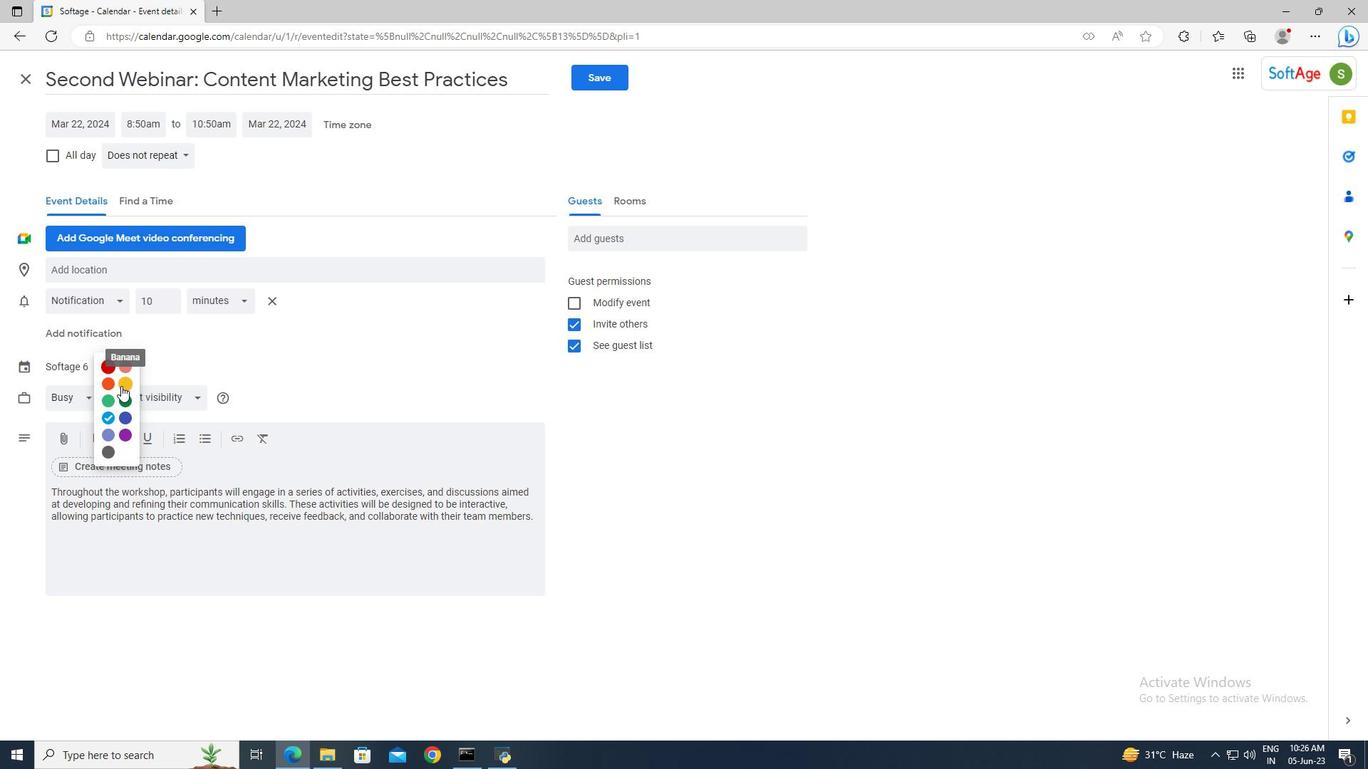 
Action: Mouse moved to (120, 270)
Screenshot: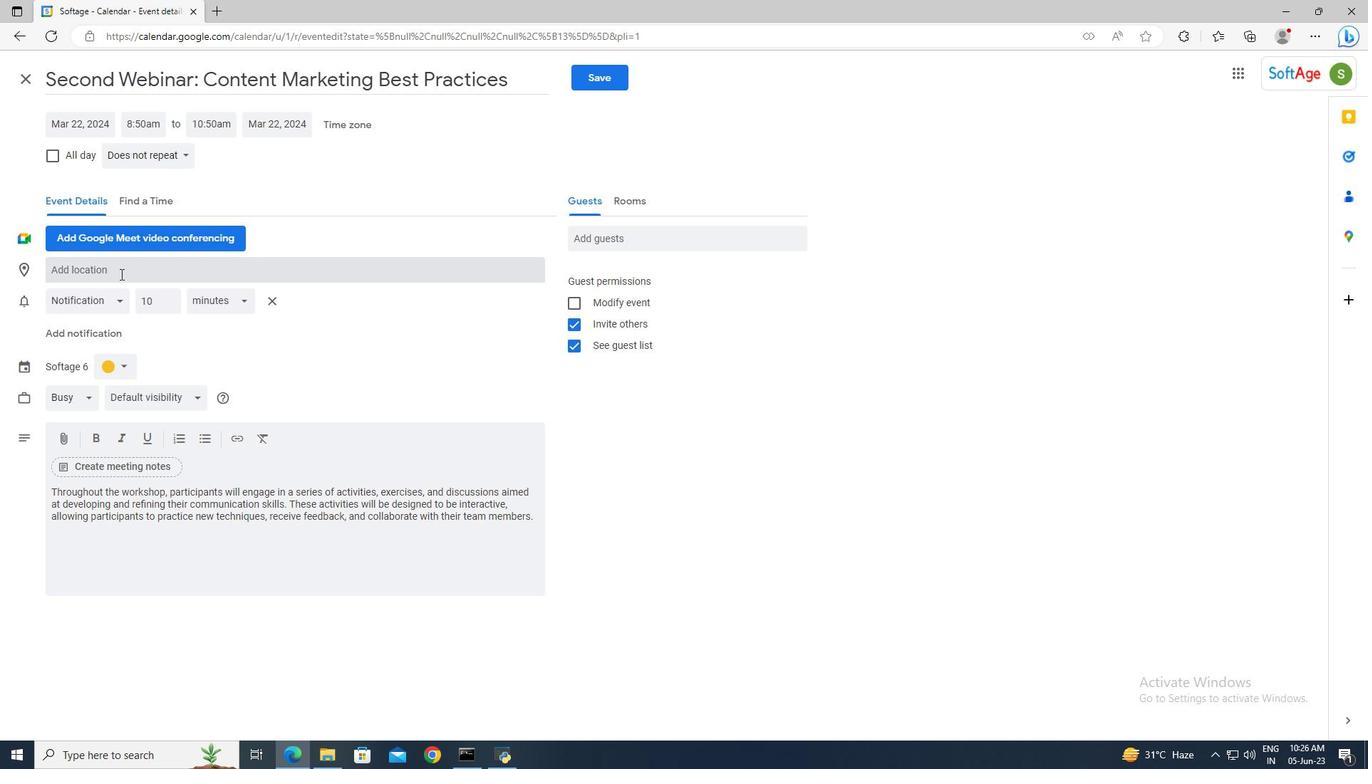 
Action: Mouse pressed left at (120, 270)
Screenshot: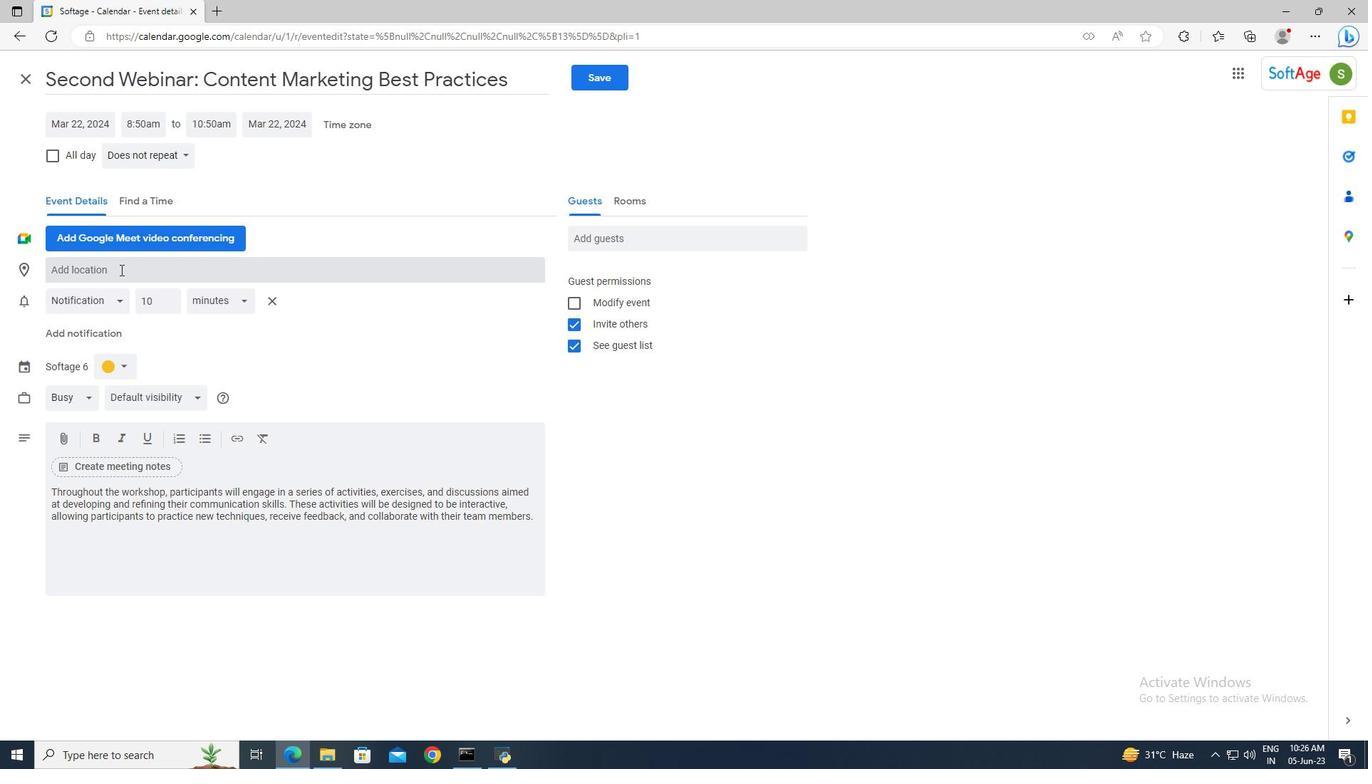 
Action: Key pressed 456<Key.space><Key.shift>Philae<Key.space><Key.shift>Temple,<Key.space><Key.shift><Key.shift>Aswan,<Key.space><Key.shift>Egypt<Key.enter>
Screenshot: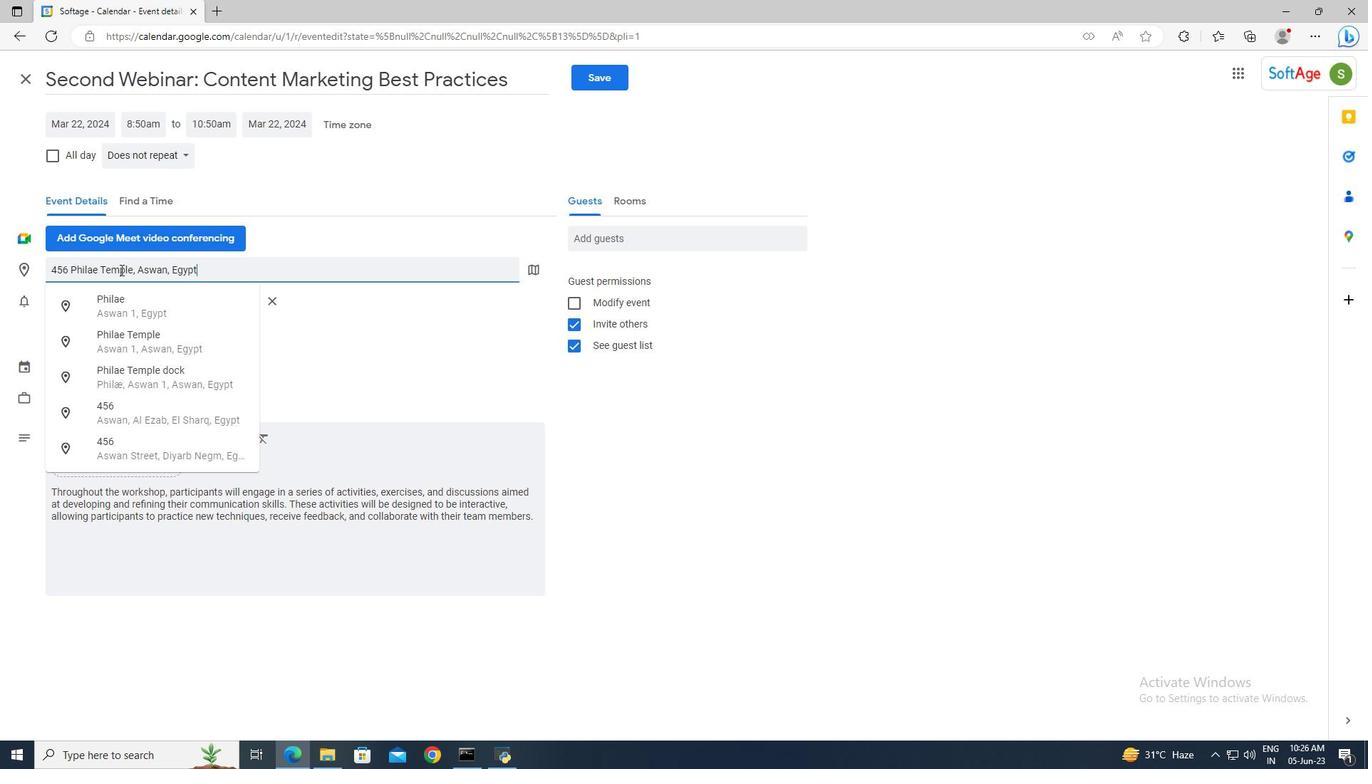 
Action: Mouse moved to (597, 238)
Screenshot: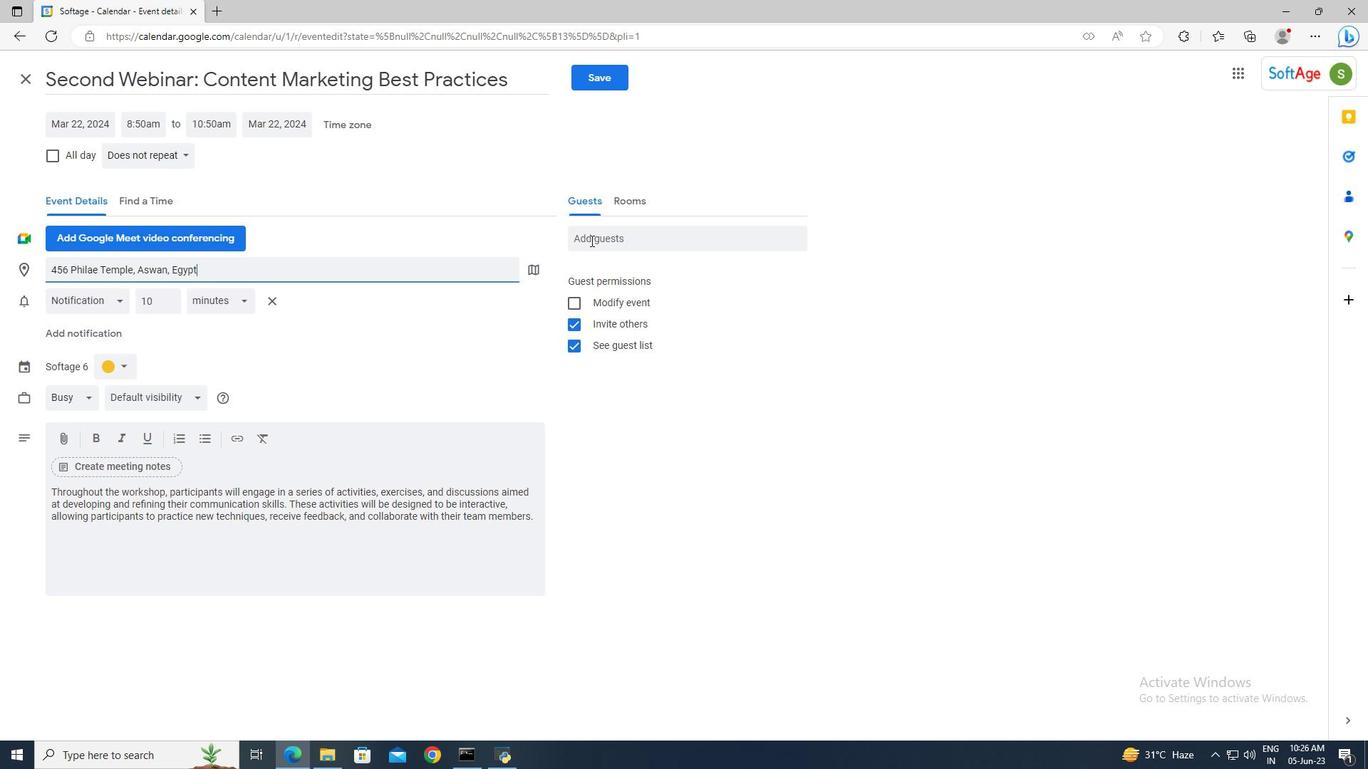 
Action: Mouse pressed left at (597, 238)
Screenshot: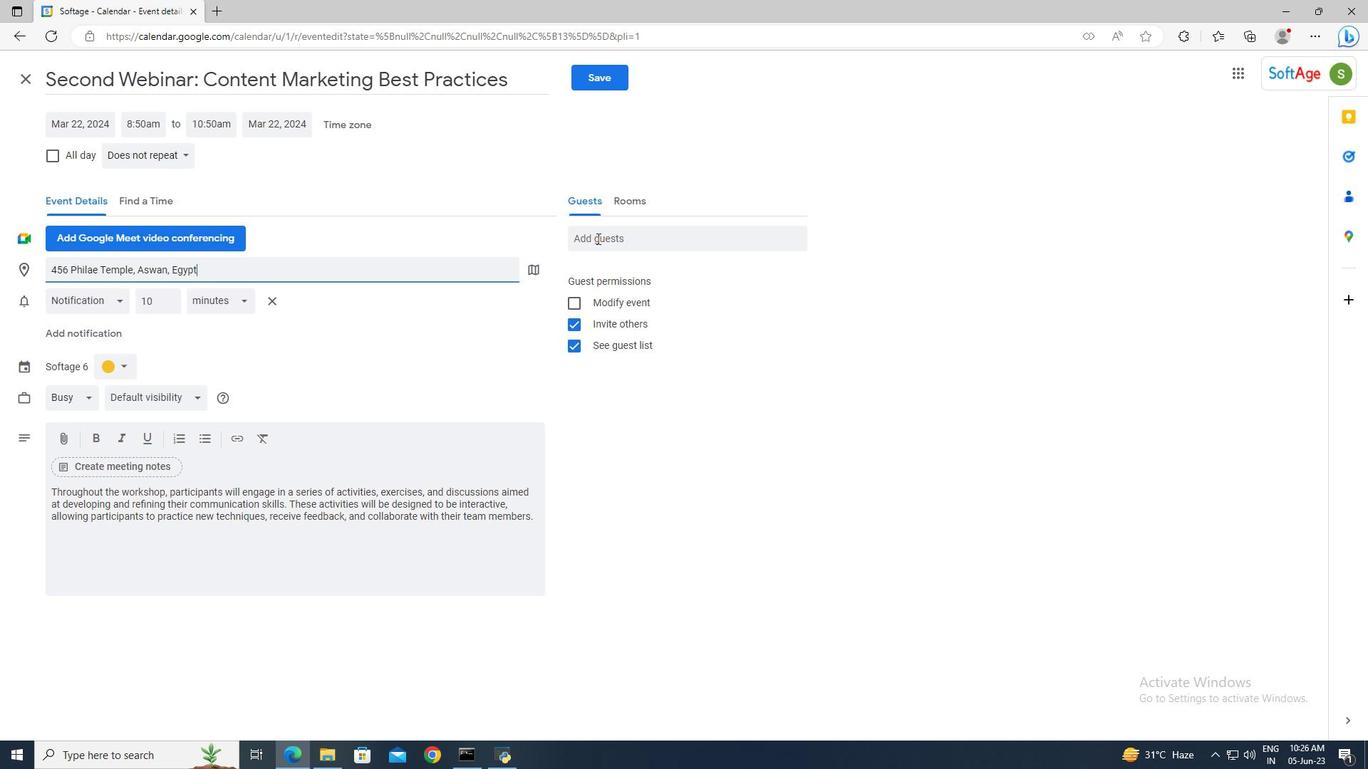 
Action: Mouse moved to (595, 237)
Screenshot: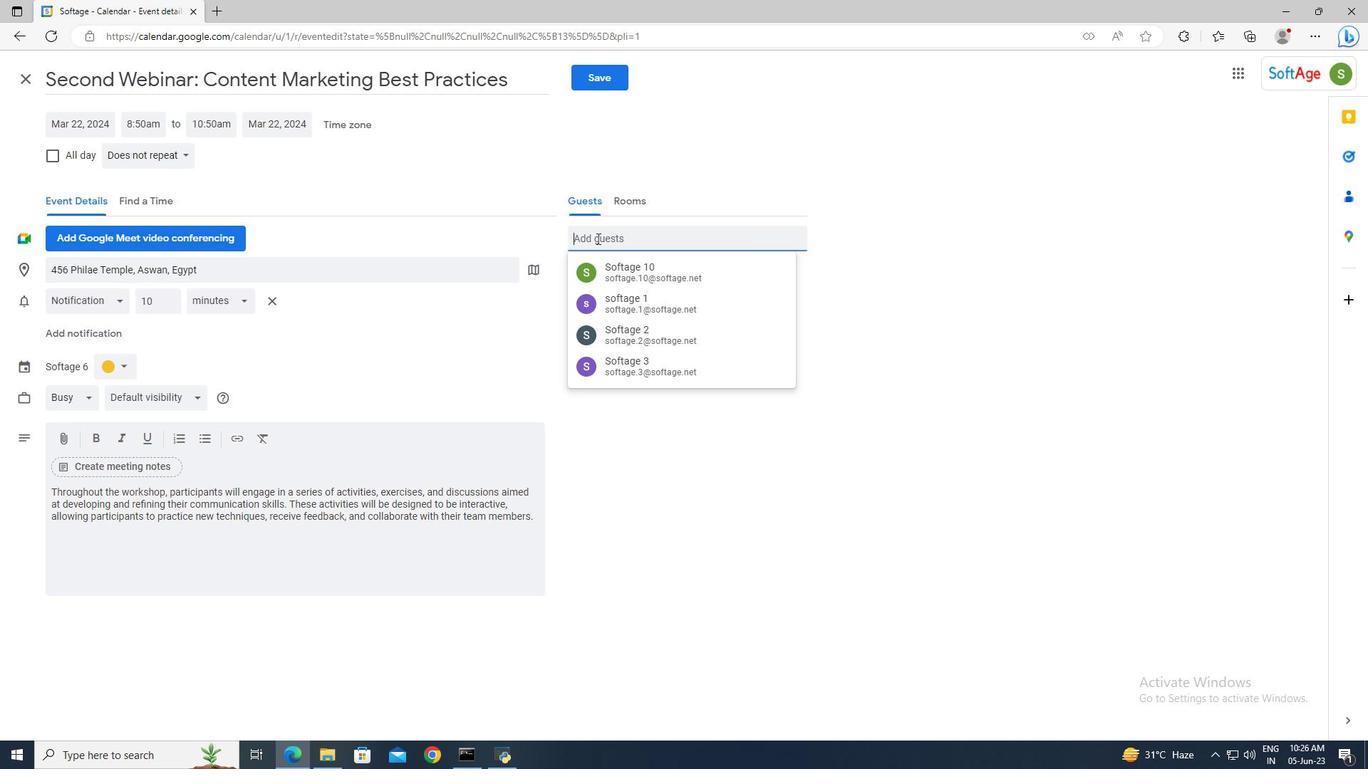 
Action: Key pressed softage.2<Key.shift>@softage.net<Key.enter>softage.3<Key.shift>@softage.net<Key.enter>
Screenshot: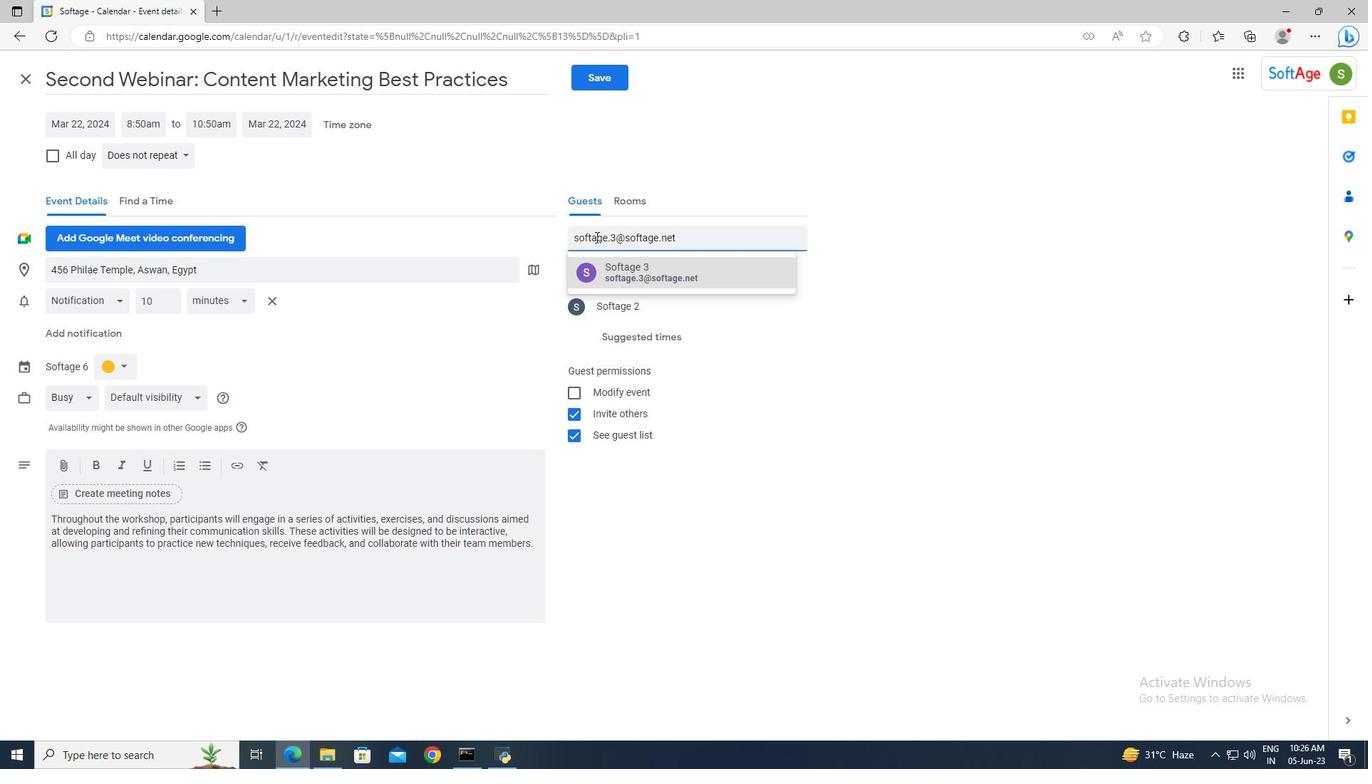 
Action: Mouse moved to (157, 155)
Screenshot: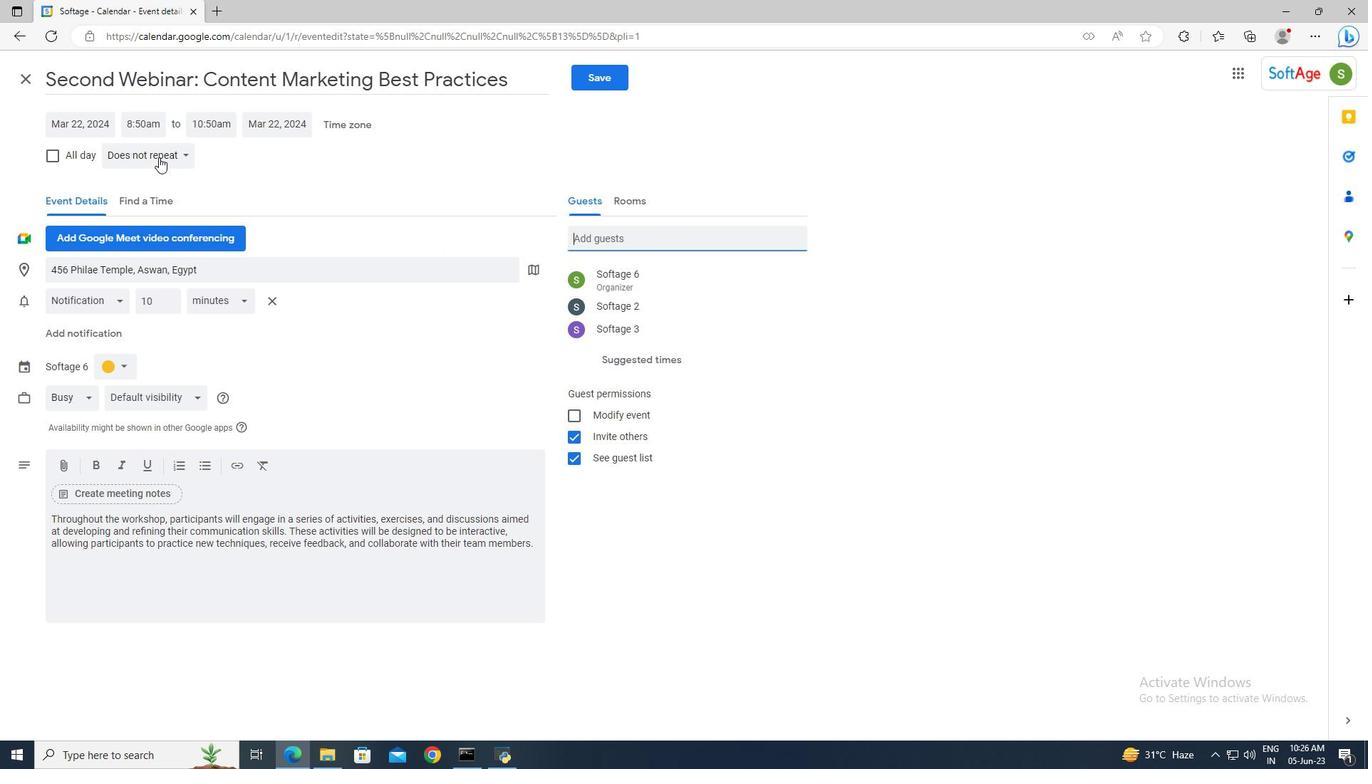 
Action: Mouse pressed left at (157, 155)
Screenshot: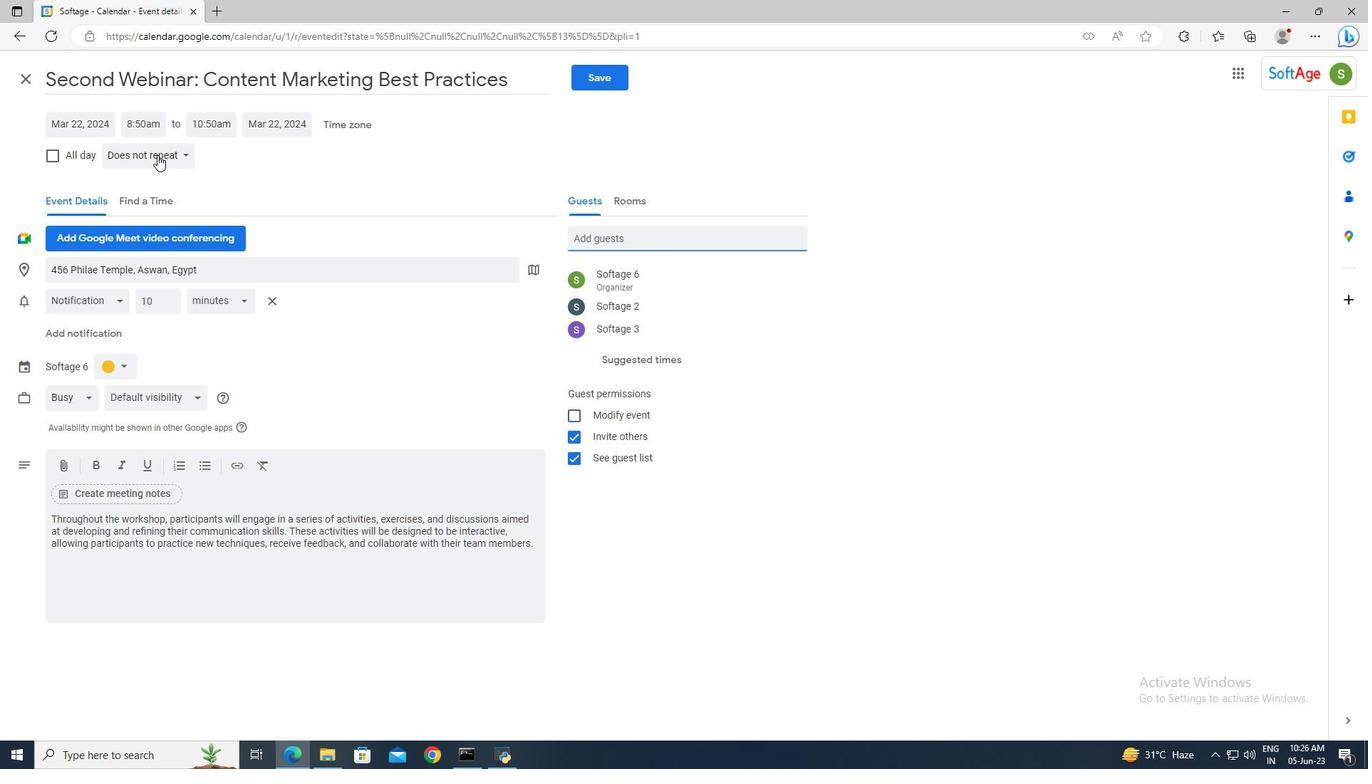 
Action: Mouse moved to (163, 180)
Screenshot: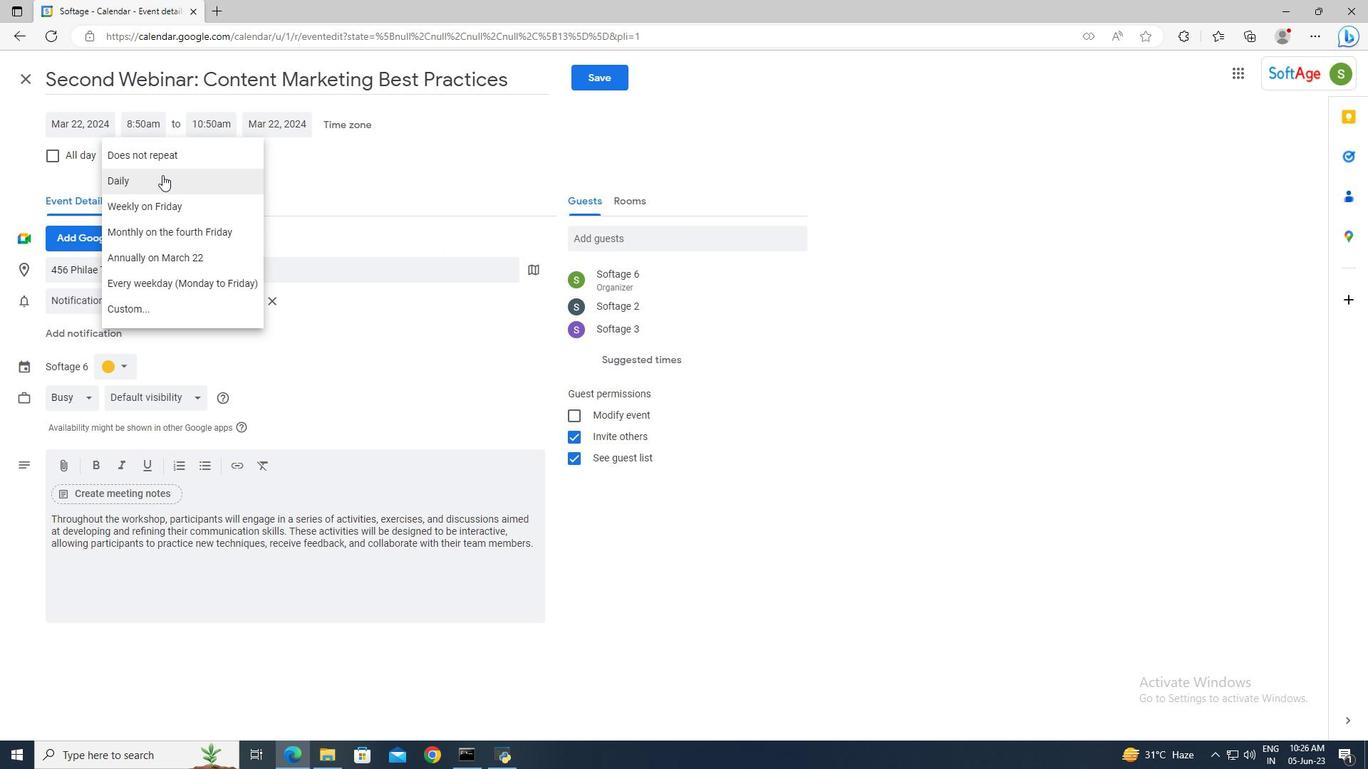 
Action: Mouse pressed left at (163, 180)
Screenshot: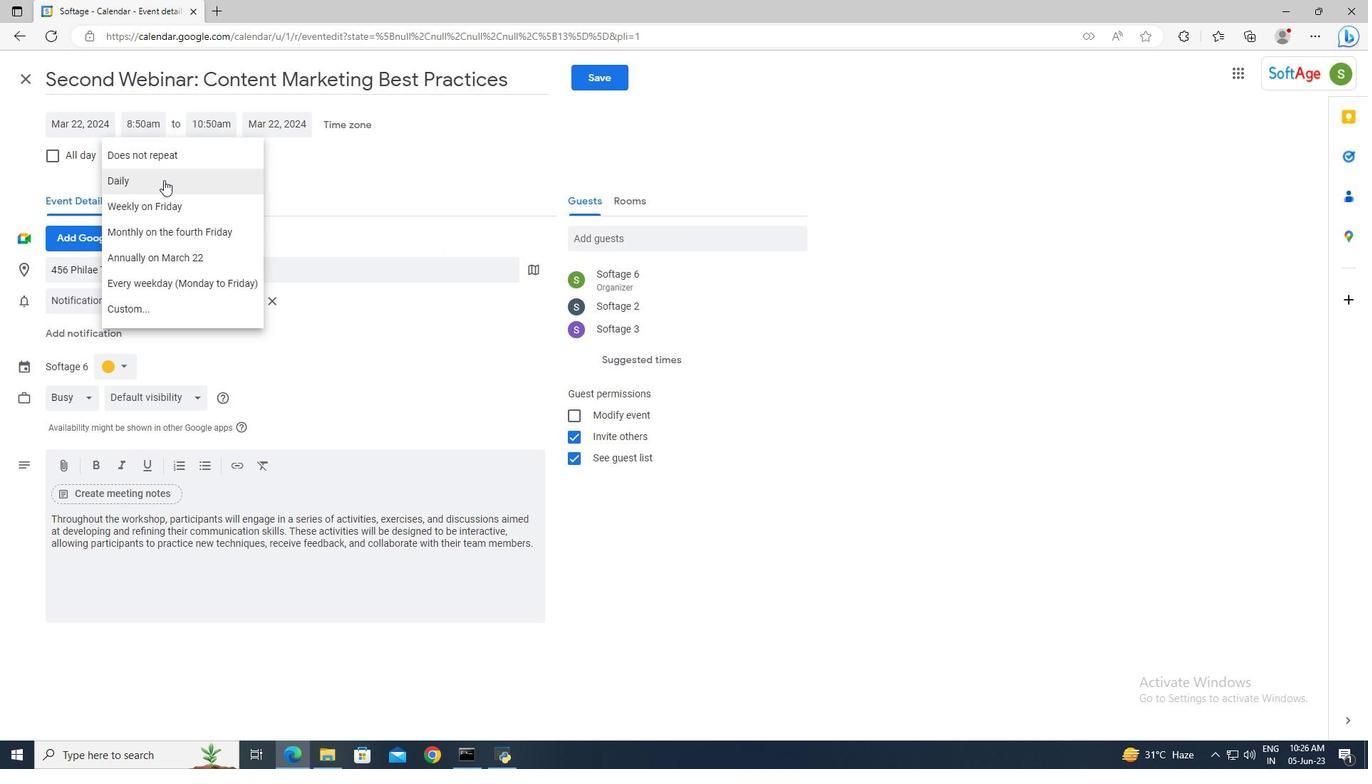 
Action: Mouse moved to (580, 84)
Screenshot: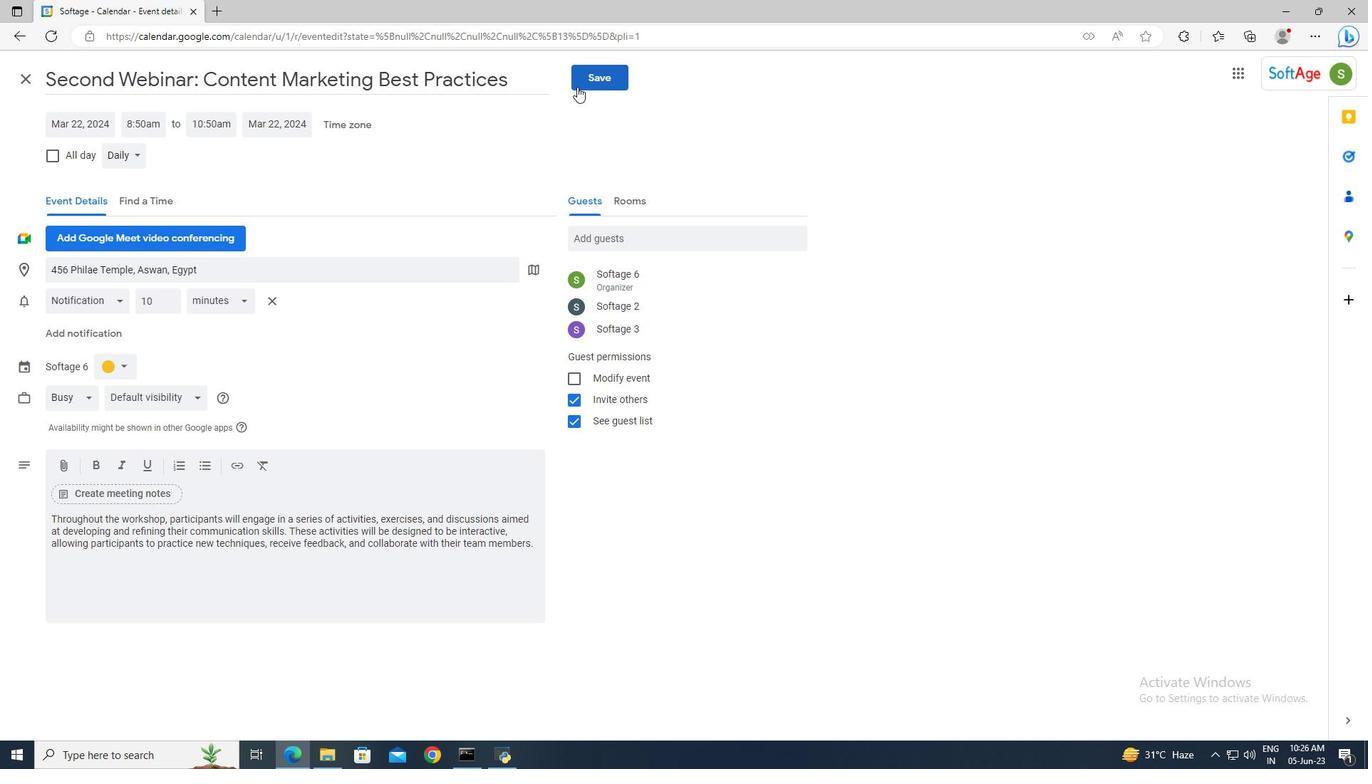 
Action: Mouse pressed left at (580, 84)
Screenshot: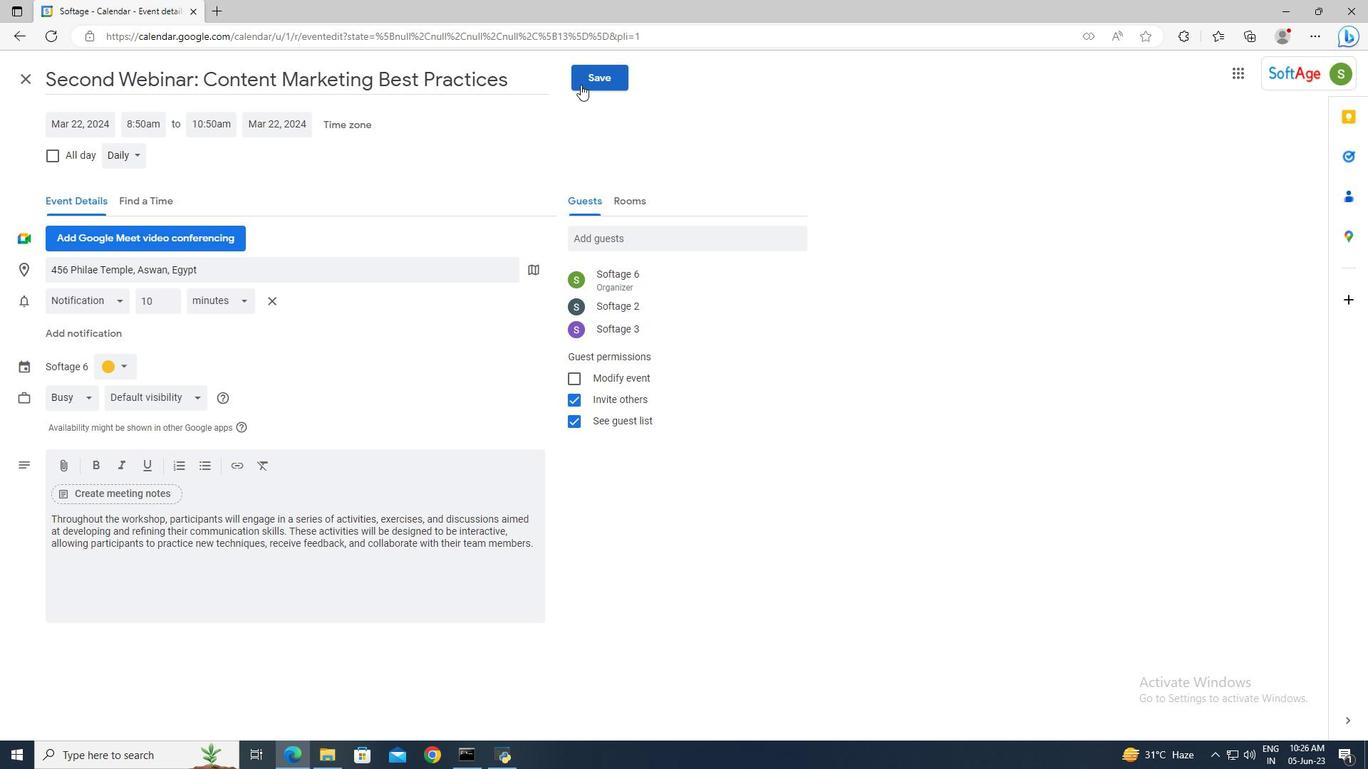 
Action: Mouse moved to (816, 432)
Screenshot: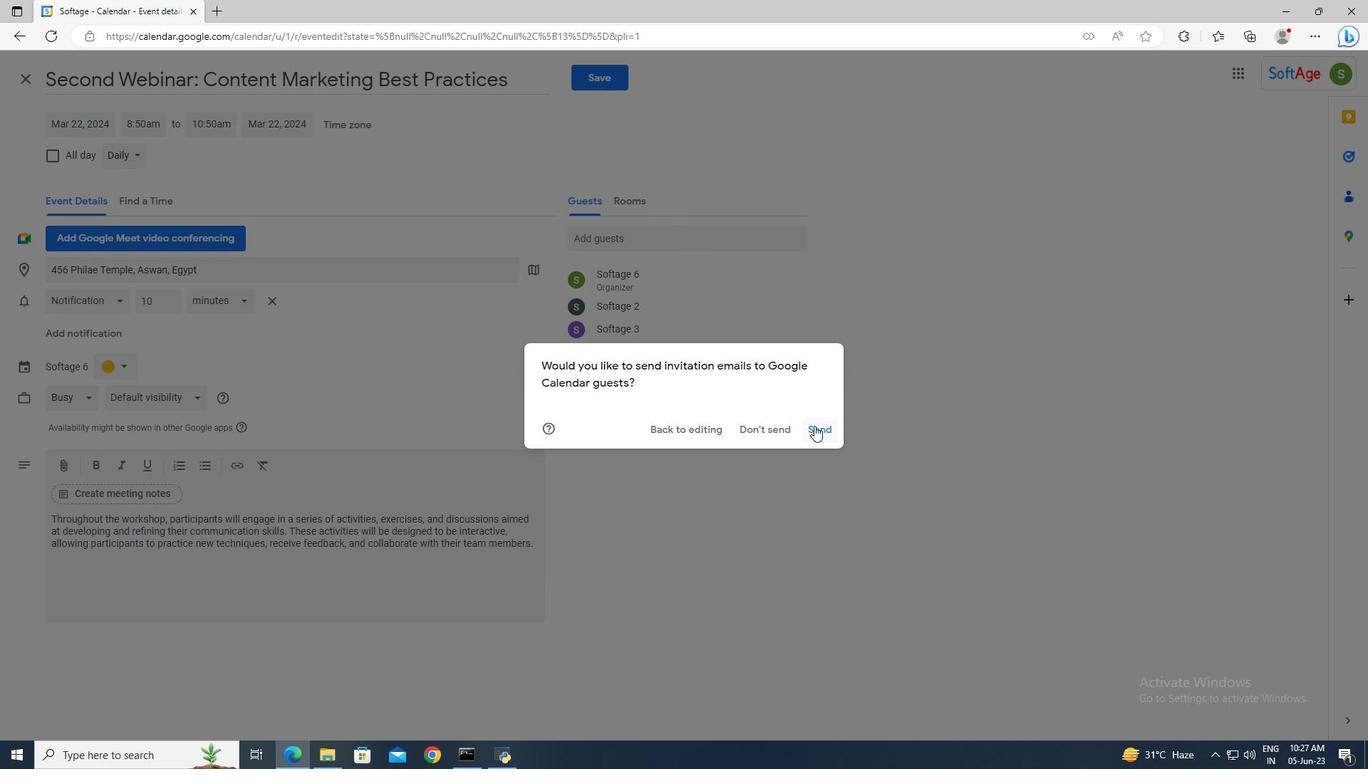 
Action: Mouse pressed left at (816, 432)
Screenshot: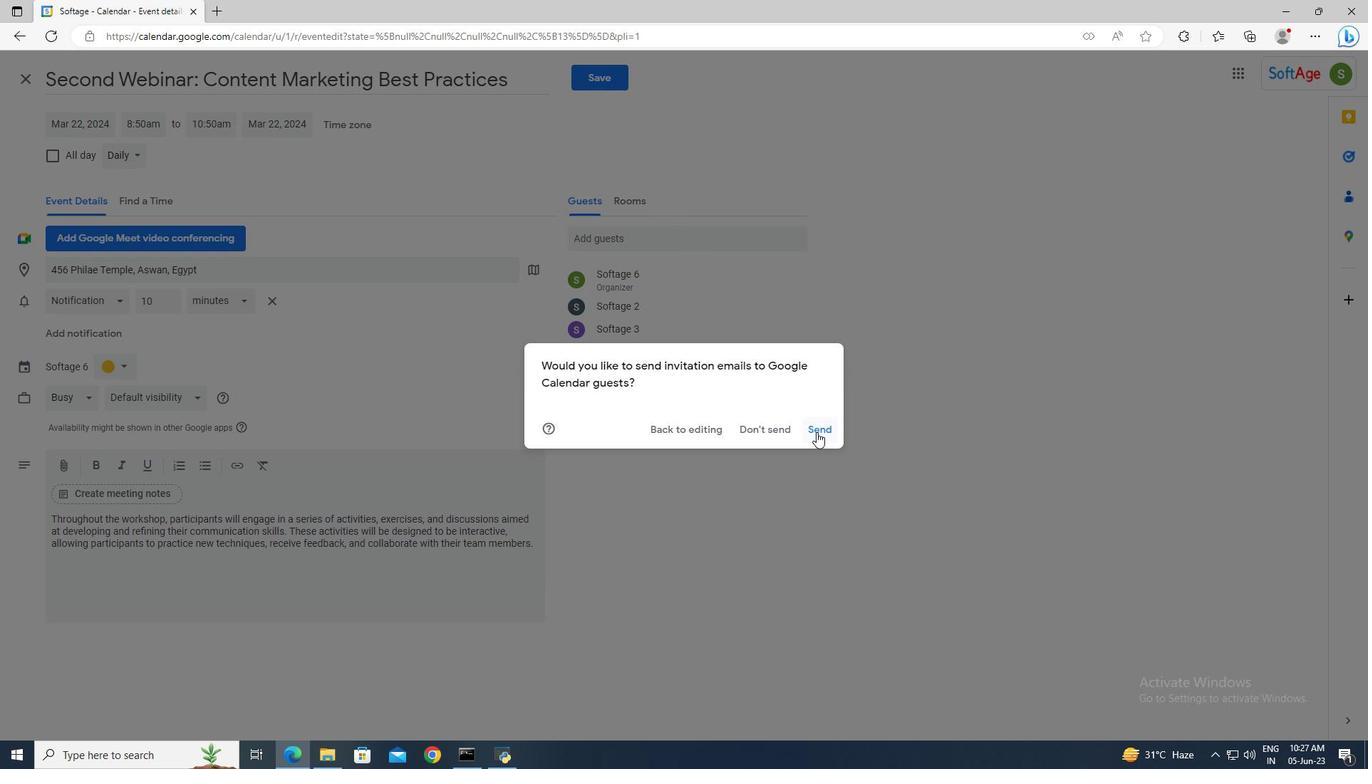 
Action: Mouse moved to (819, 434)
Screenshot: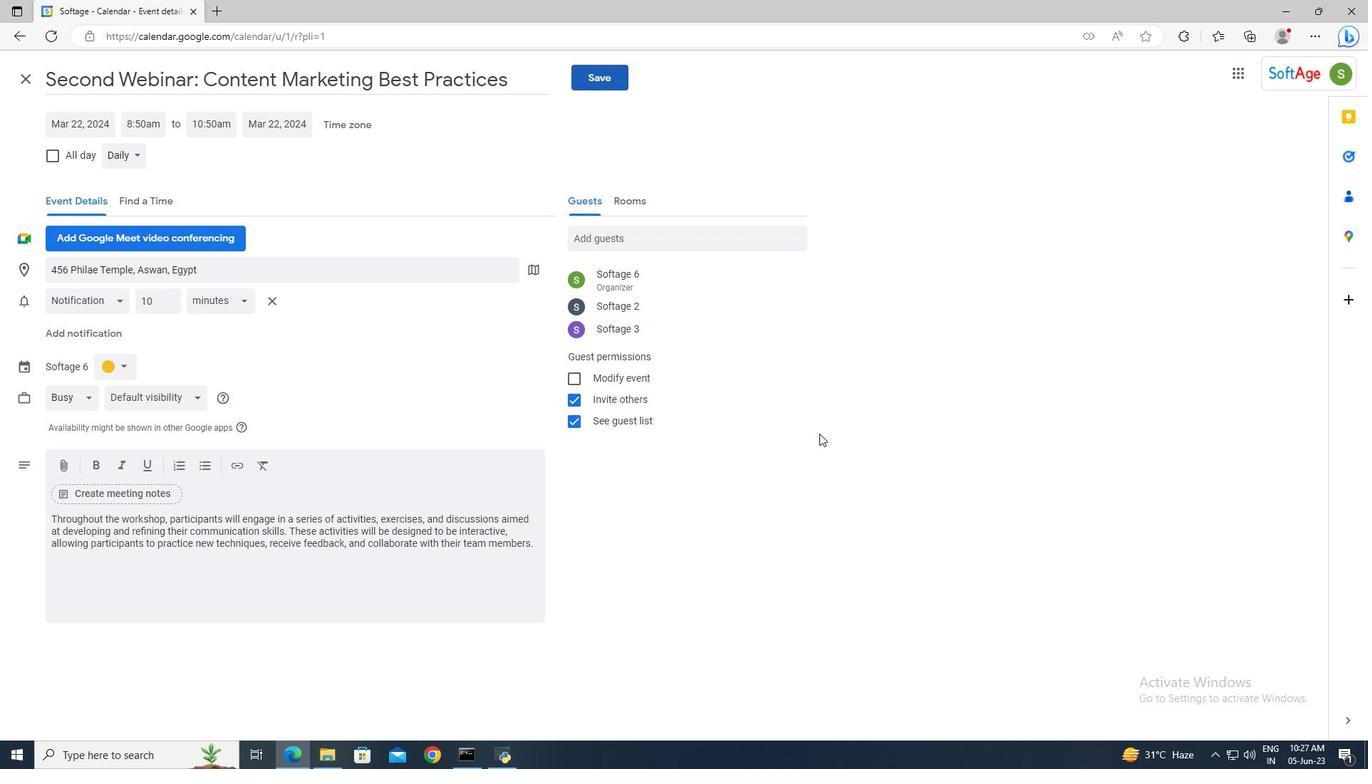 
